 Task: Look for space in Chittaurgarh, India from 2nd June, 2023 to 6th June, 2023 for 1 adult in price range Rs.10000 to Rs.13000. Place can be private room with 1  bedroom having 1 bed and 1 bathroom. Property type can be house, flat, guest house, hotel. Booking option can be shelf check-in. Required host language is English.
Action: Mouse moved to (471, 52)
Screenshot: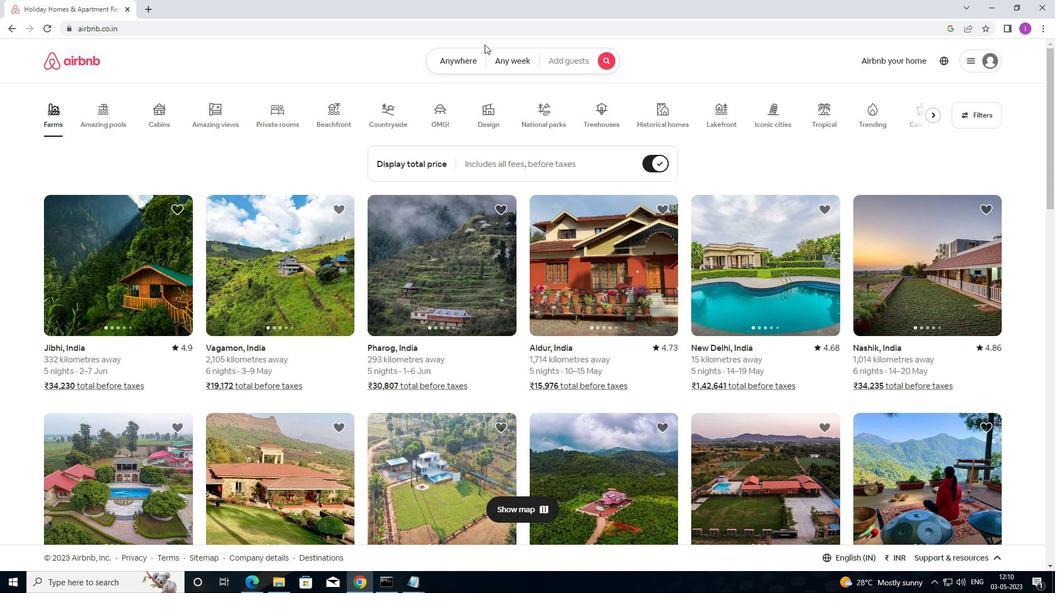 
Action: Mouse pressed left at (471, 52)
Screenshot: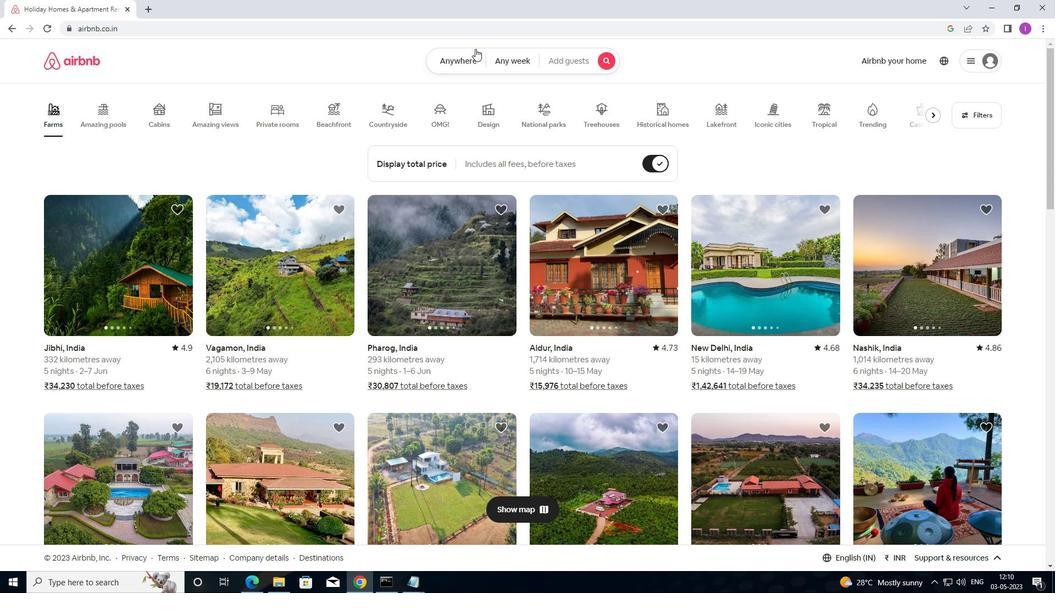 
Action: Mouse moved to (335, 108)
Screenshot: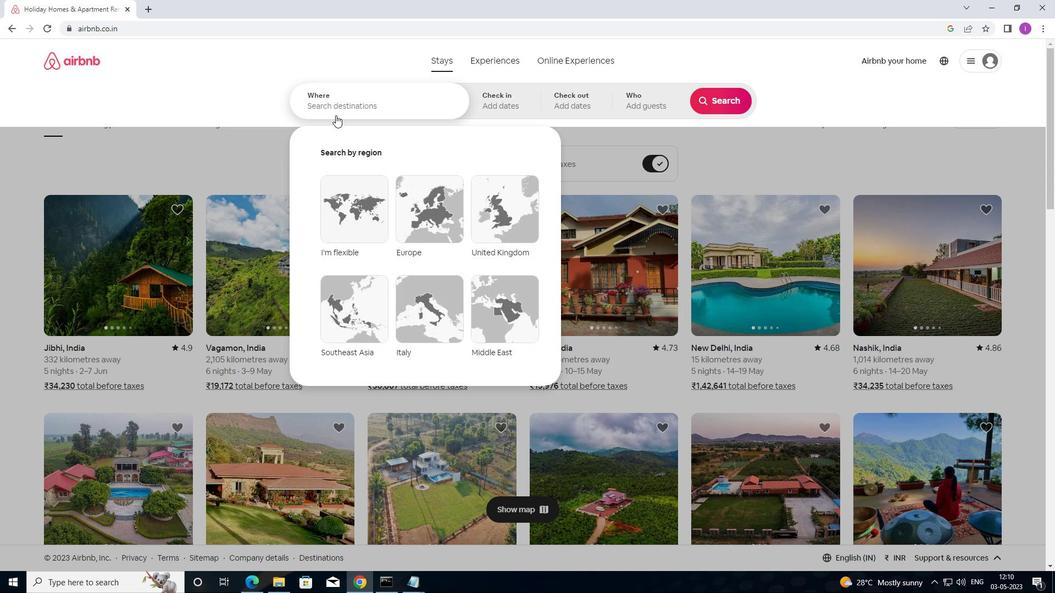 
Action: Mouse pressed left at (335, 108)
Screenshot: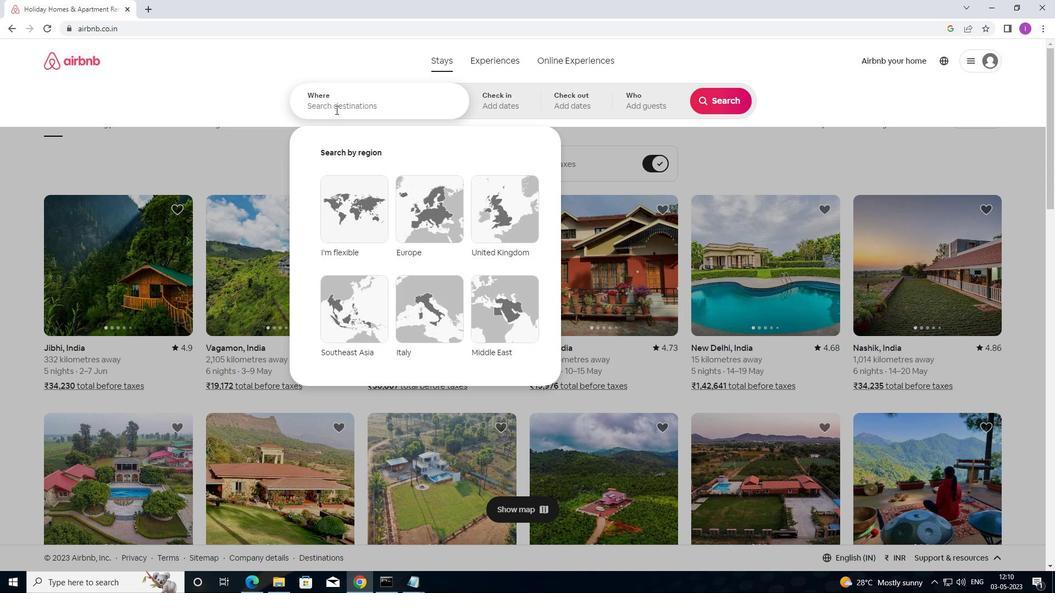 
Action: Mouse moved to (449, 101)
Screenshot: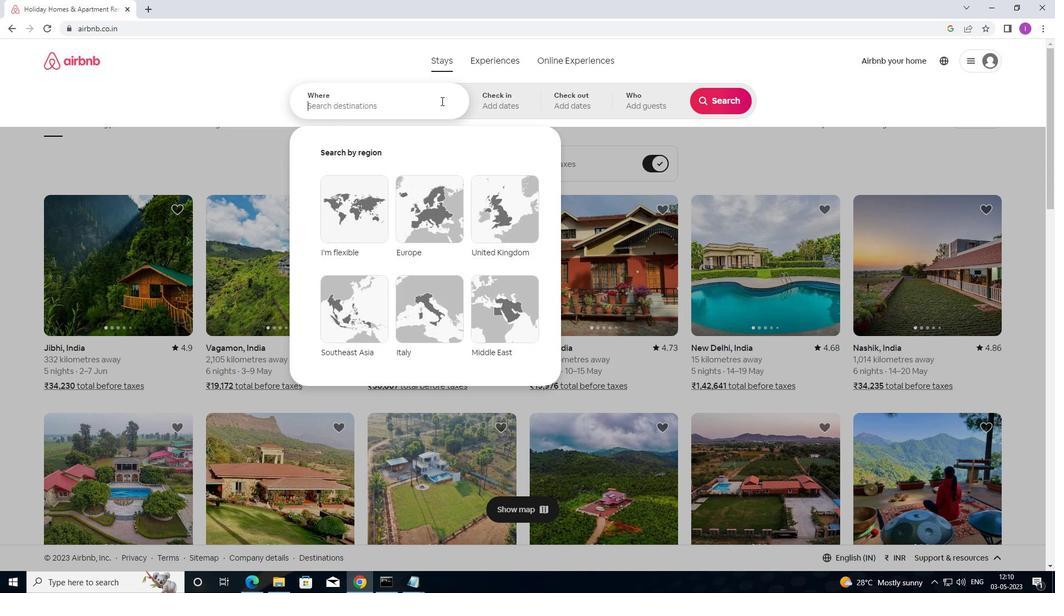 
Action: Key pressed <Key.shift>CHITTAURGARH,
Screenshot: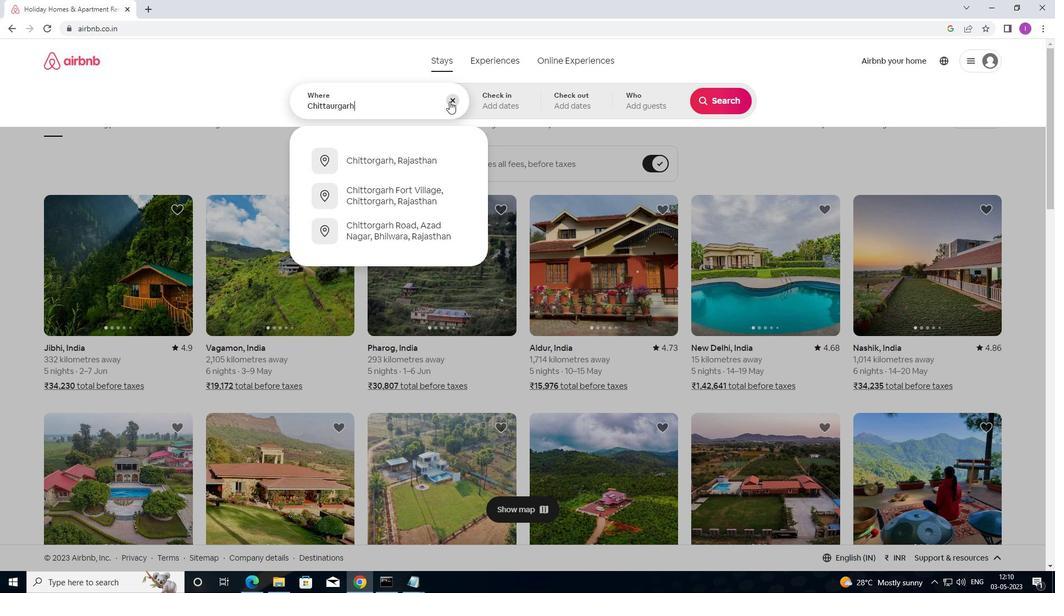 
Action: Mouse moved to (464, 101)
Screenshot: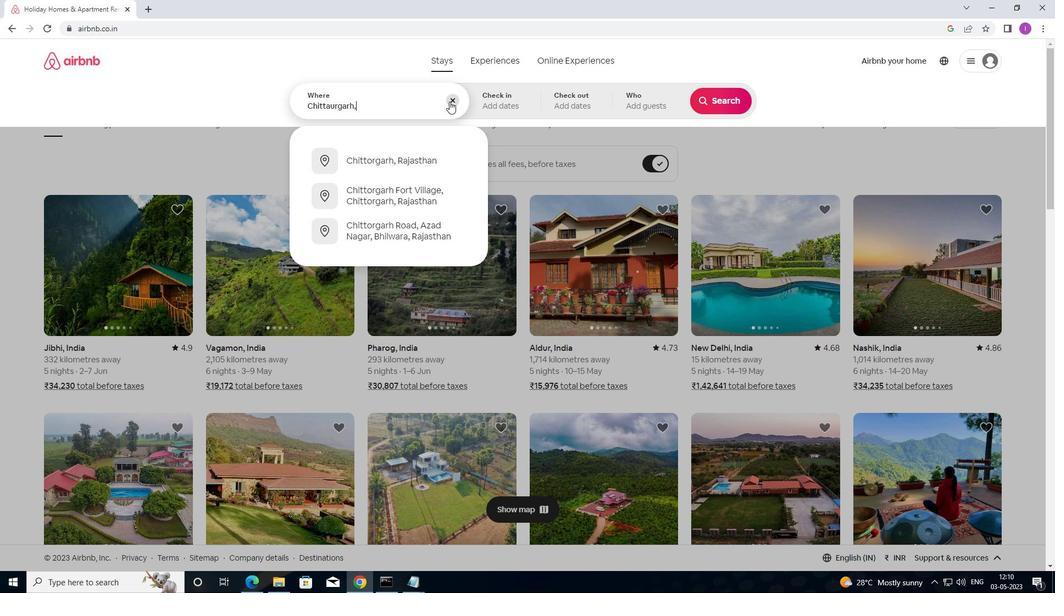 
Action: Key pressed <Key.shift>
Screenshot: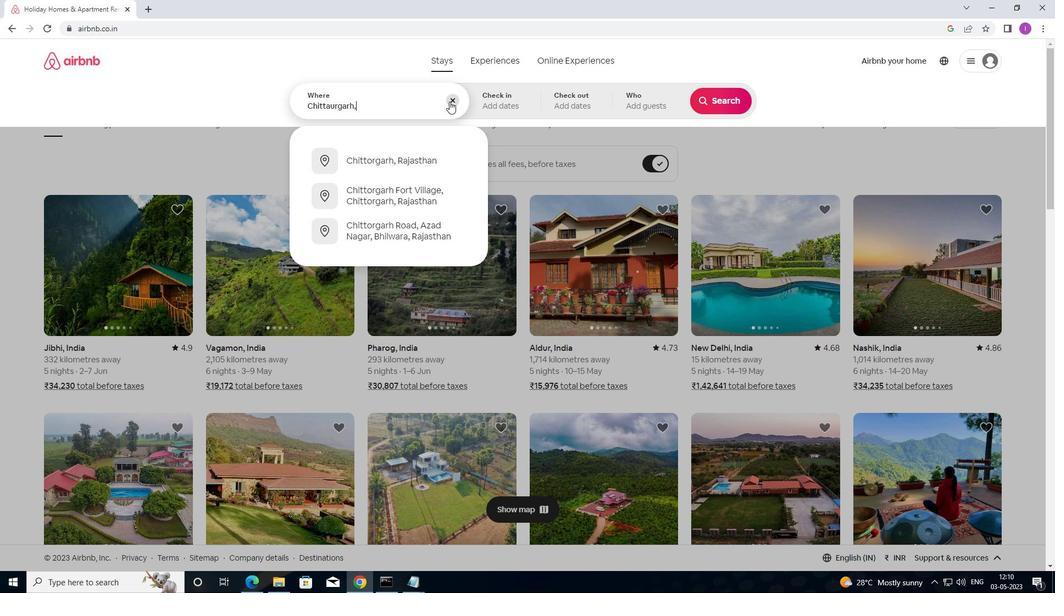 
Action: Mouse moved to (509, 93)
Screenshot: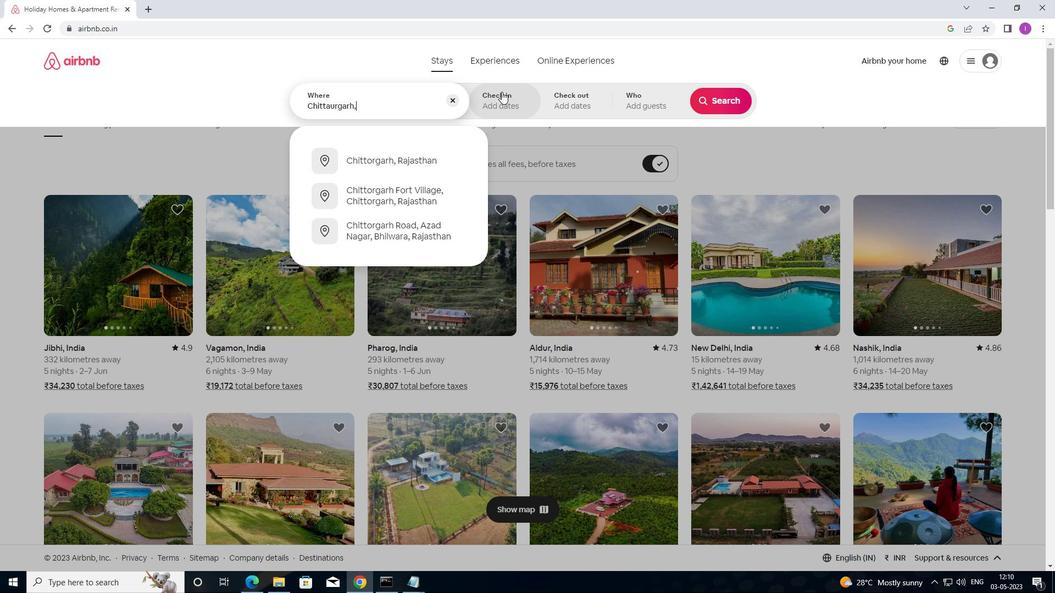 
Action: Key pressed INDIA
Screenshot: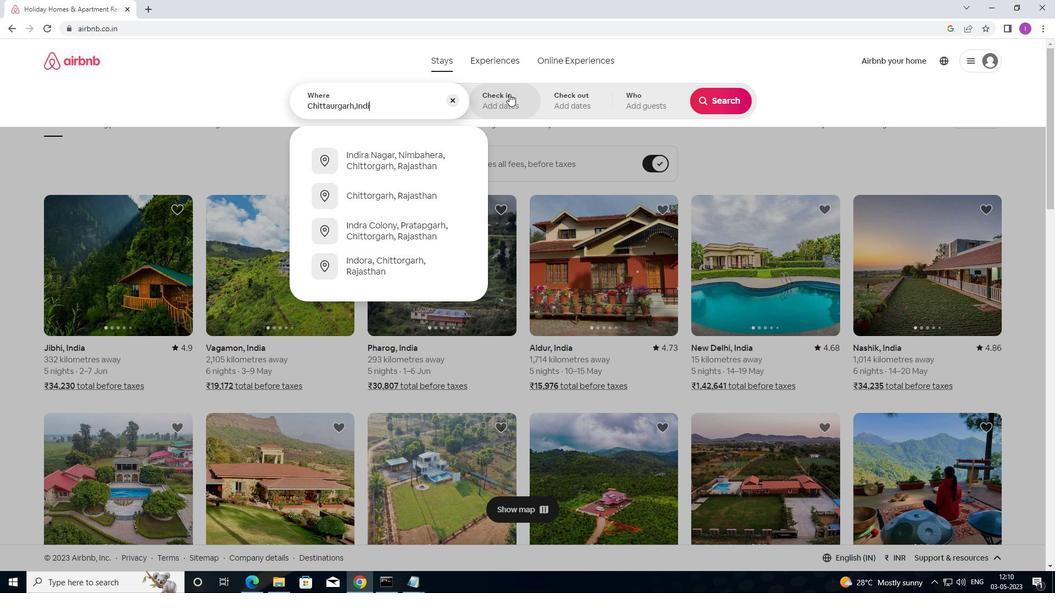 
Action: Mouse moved to (501, 95)
Screenshot: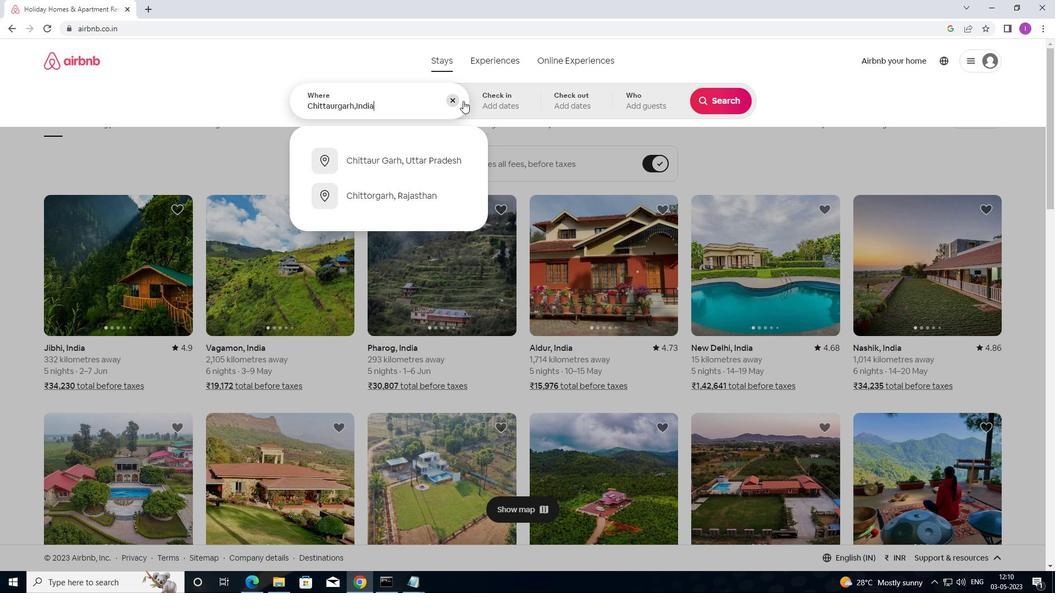 
Action: Mouse pressed left at (501, 95)
Screenshot: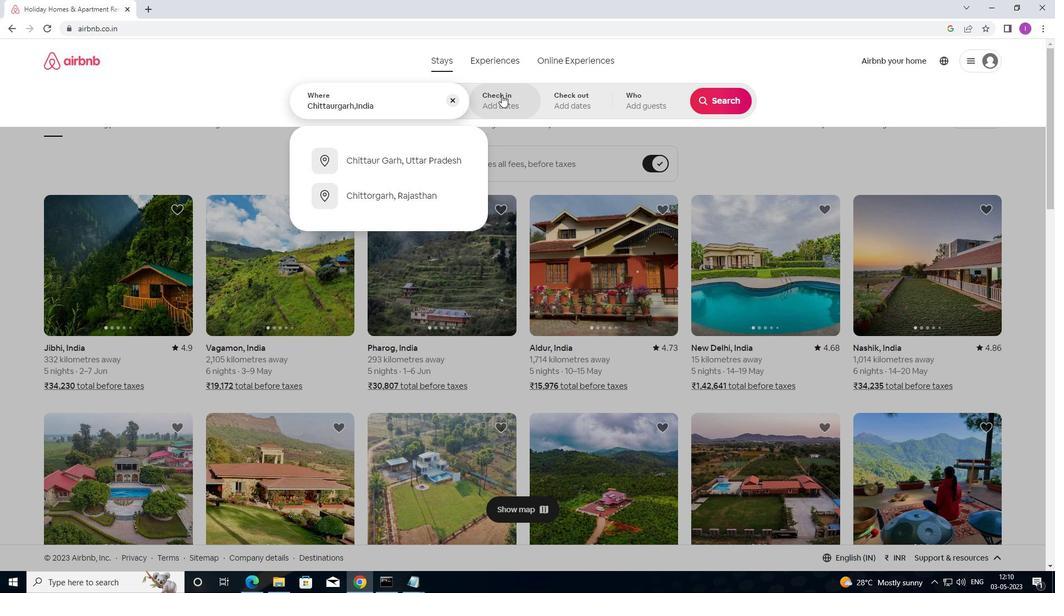 
Action: Mouse moved to (717, 185)
Screenshot: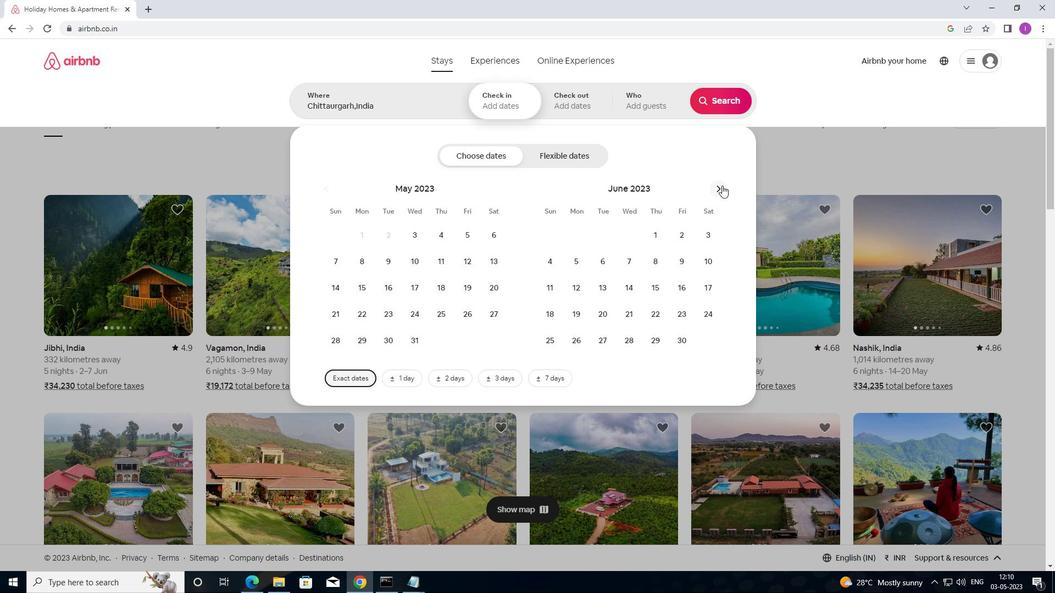 
Action: Mouse pressed left at (717, 185)
Screenshot: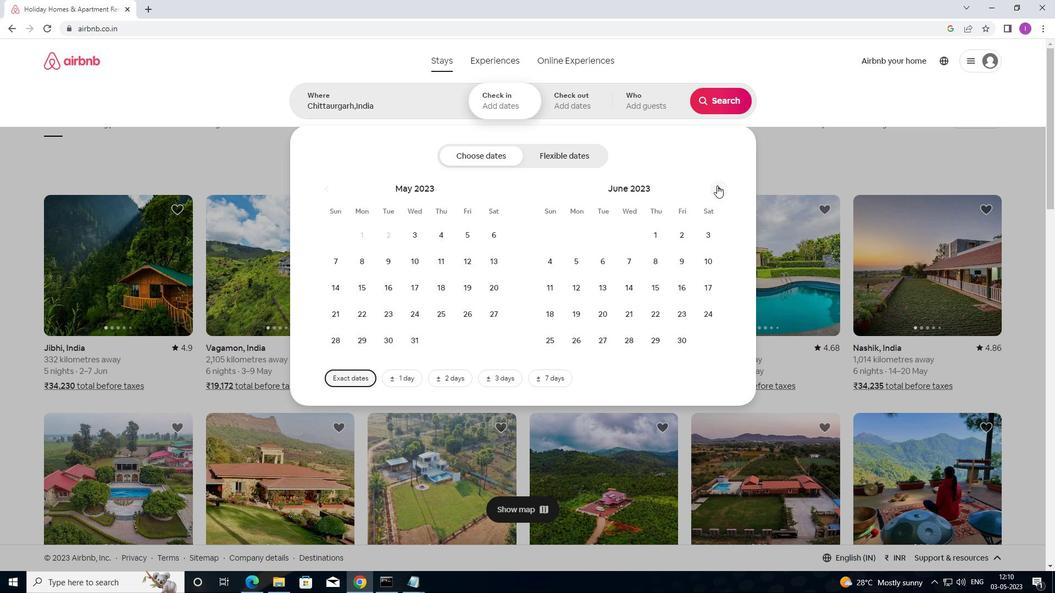 
Action: Mouse moved to (474, 231)
Screenshot: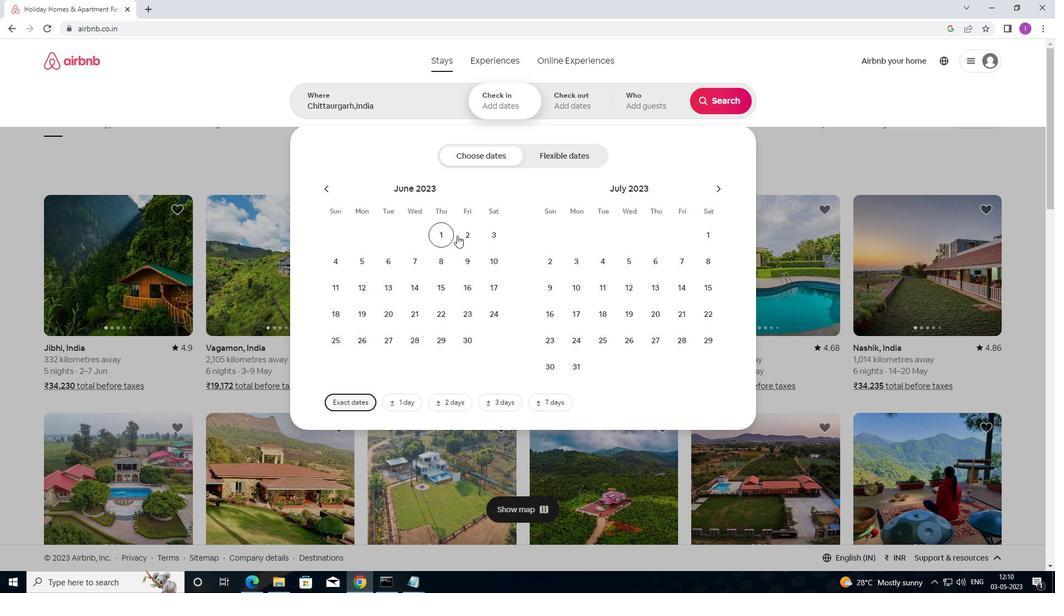 
Action: Mouse pressed left at (474, 231)
Screenshot: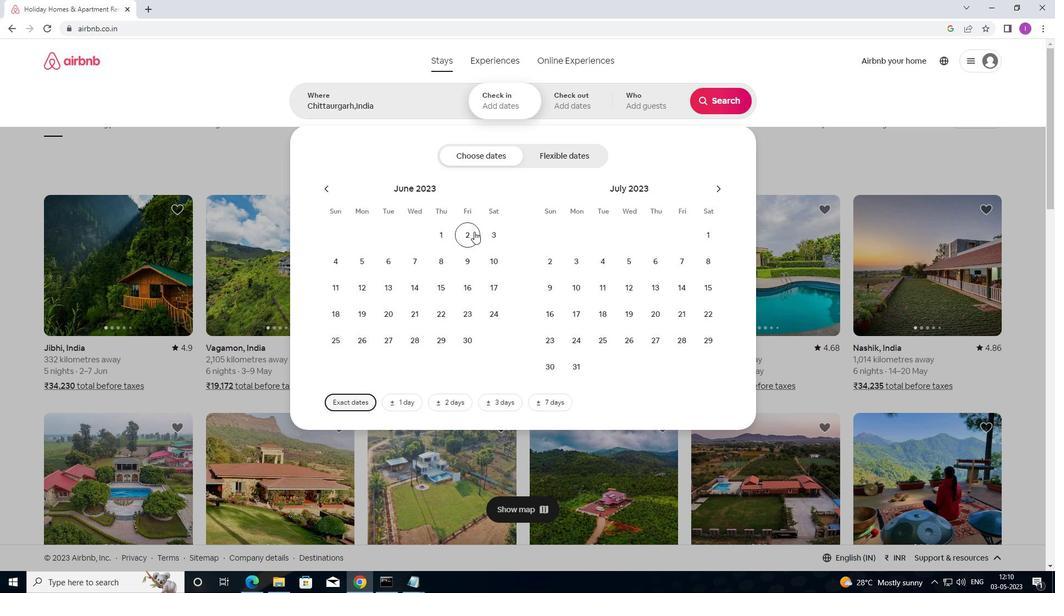 
Action: Mouse moved to (397, 257)
Screenshot: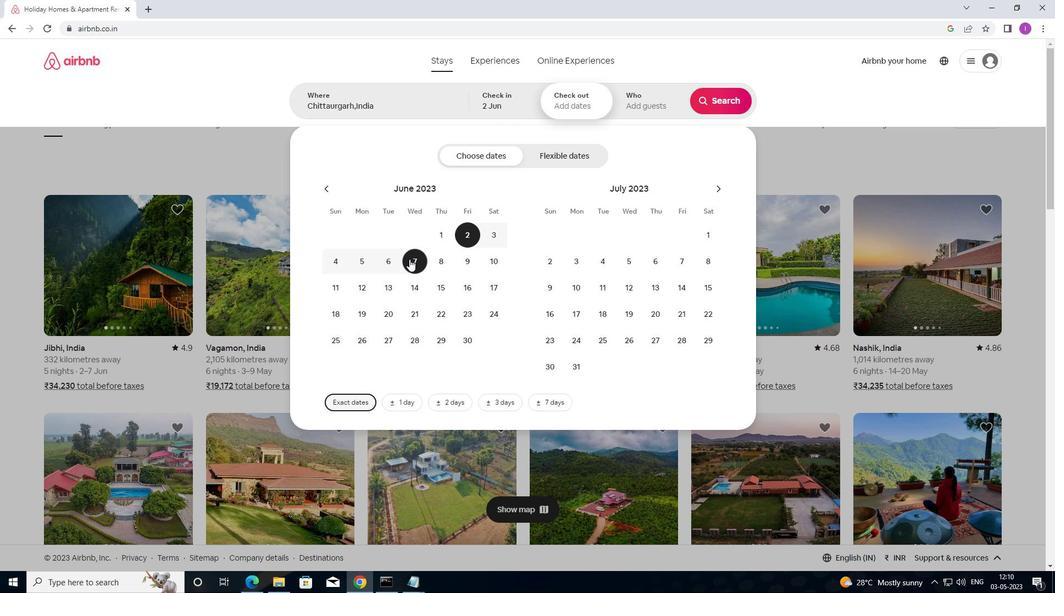 
Action: Mouse pressed left at (397, 257)
Screenshot: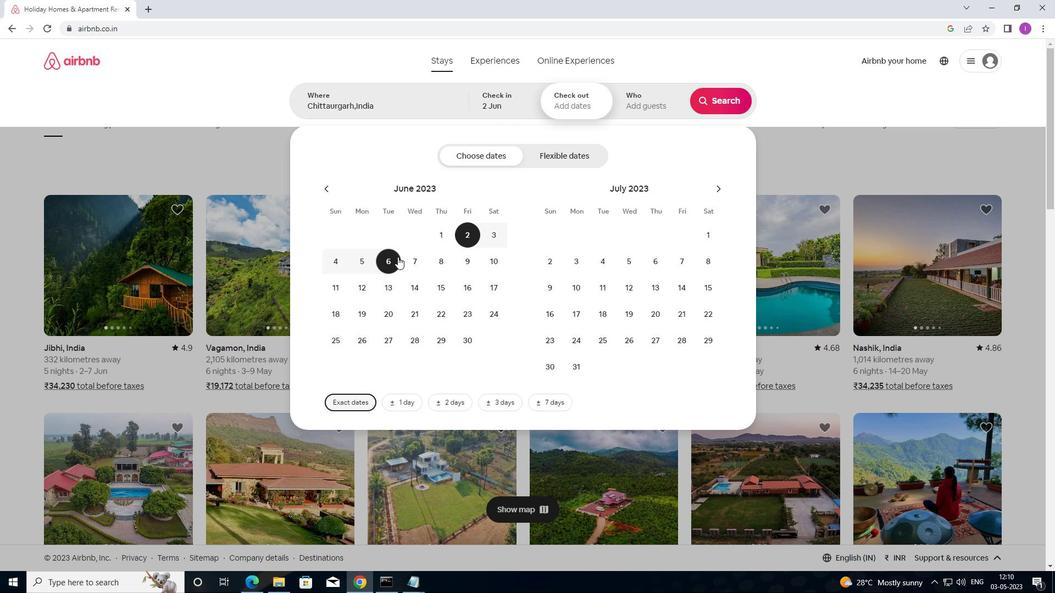 
Action: Mouse moved to (649, 101)
Screenshot: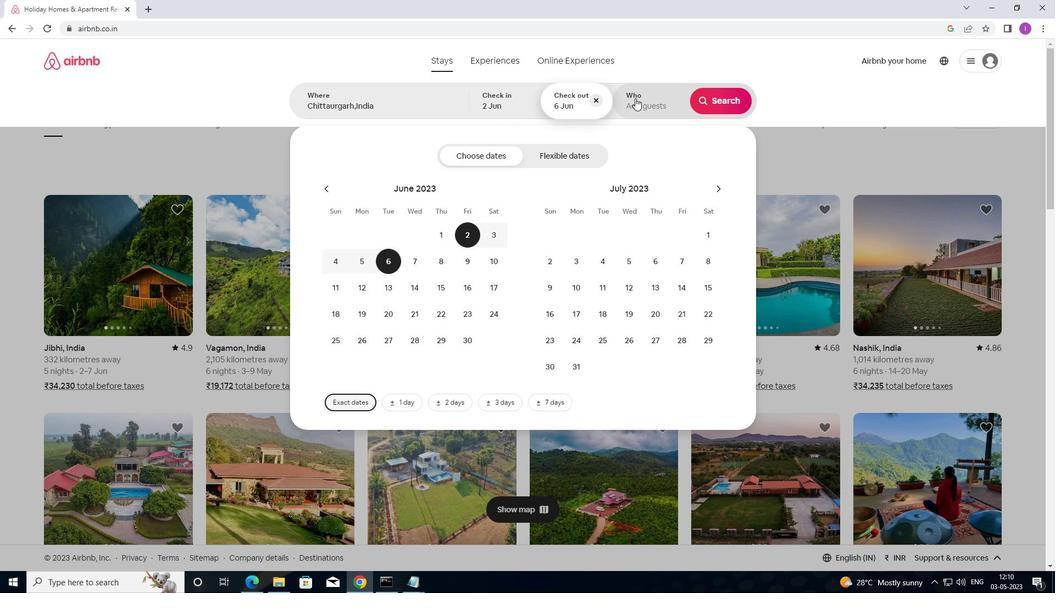 
Action: Mouse pressed left at (649, 101)
Screenshot: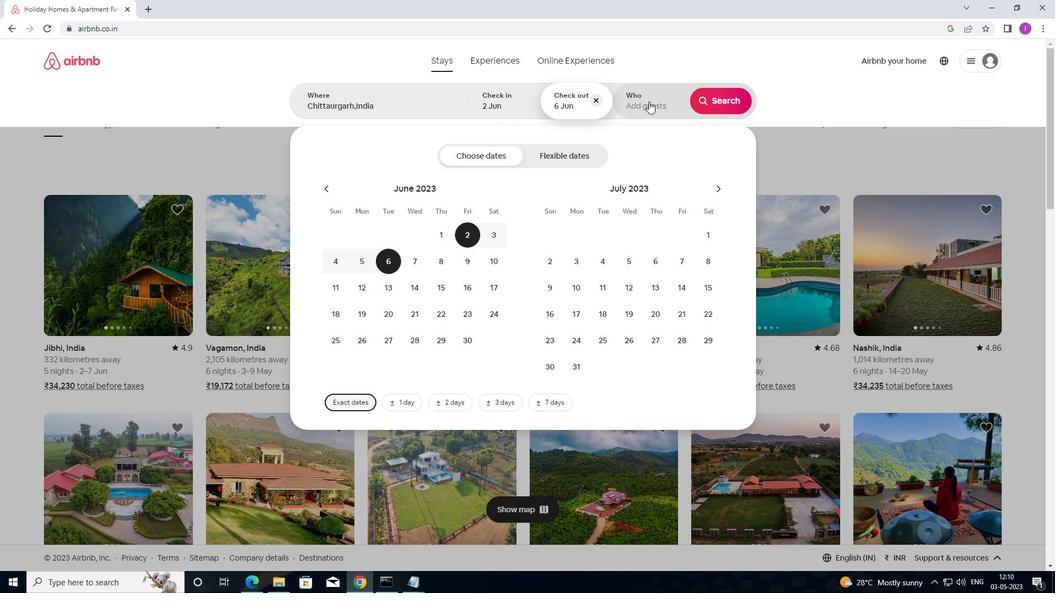 
Action: Mouse moved to (725, 159)
Screenshot: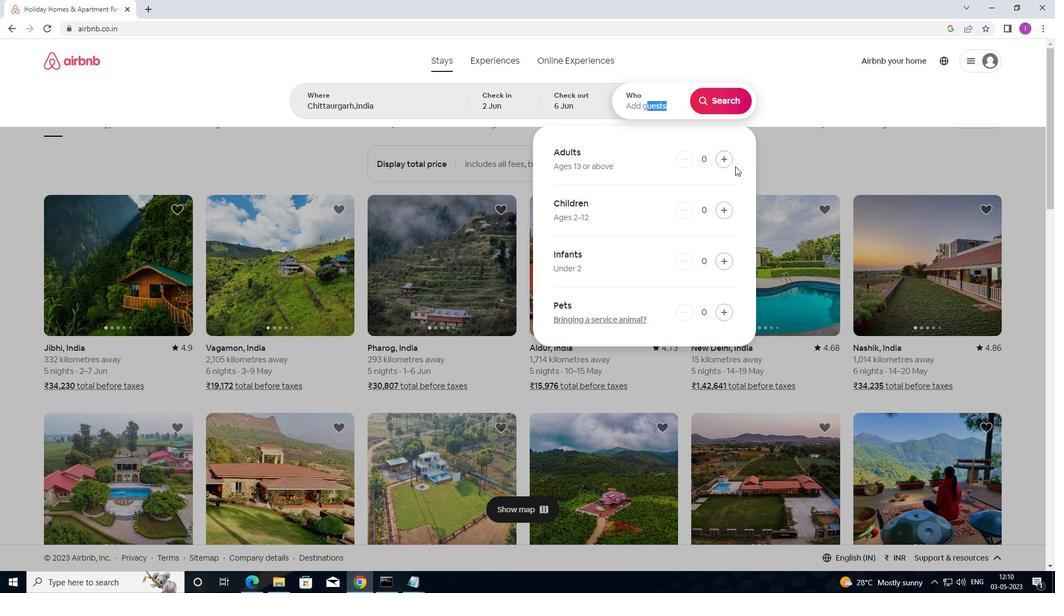 
Action: Mouse pressed left at (725, 159)
Screenshot: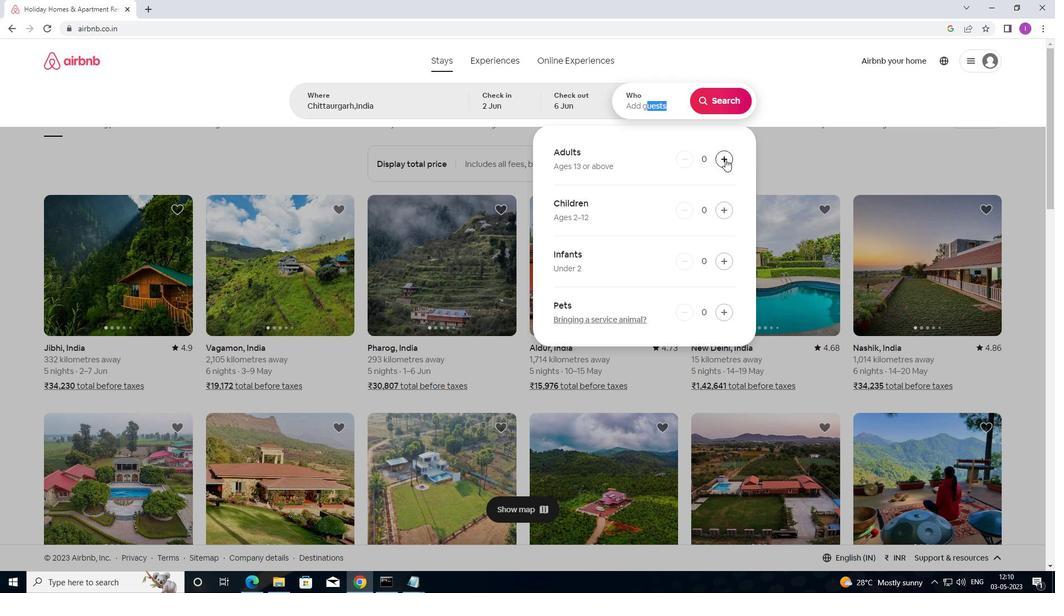 
Action: Mouse moved to (717, 93)
Screenshot: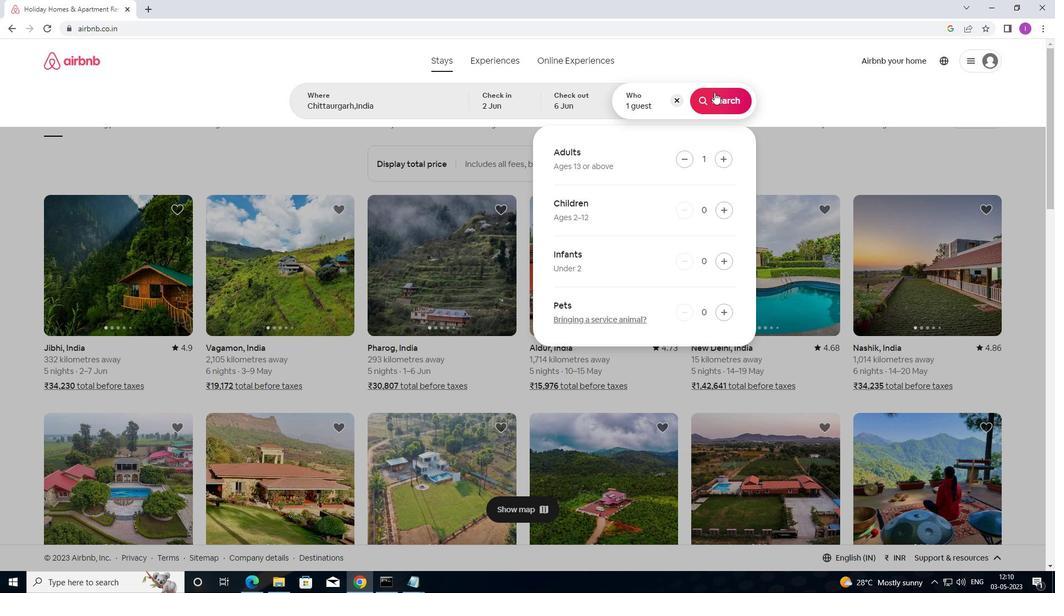 
Action: Mouse pressed left at (717, 93)
Screenshot: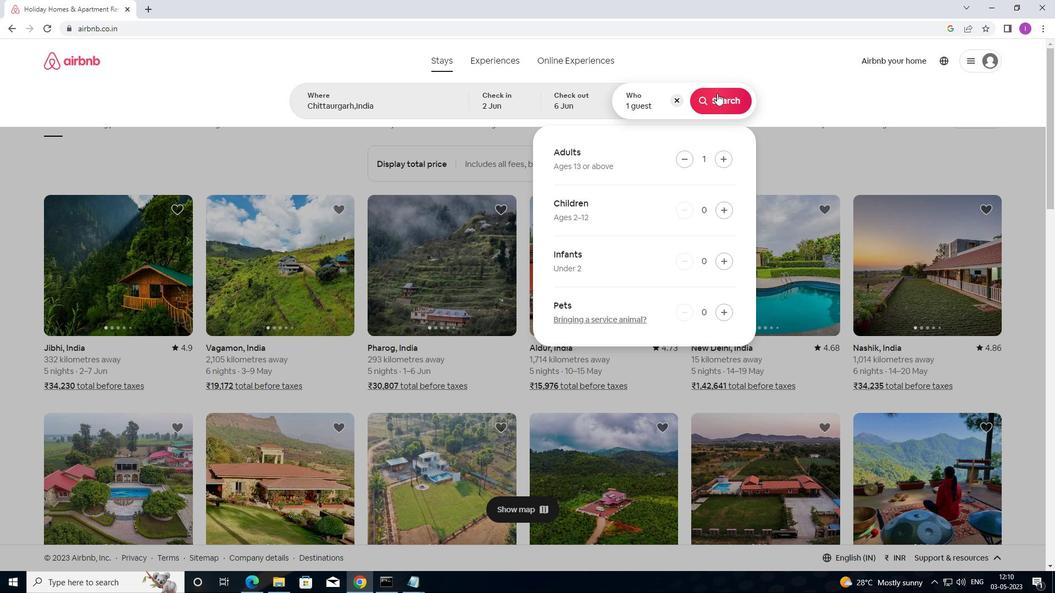
Action: Mouse moved to (1004, 98)
Screenshot: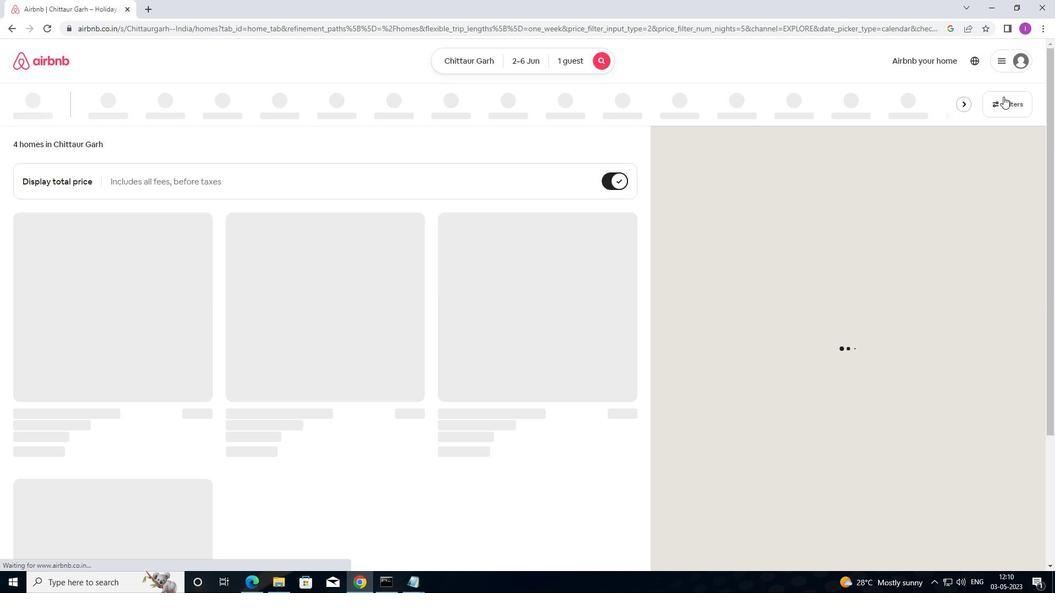 
Action: Mouse pressed left at (1004, 98)
Screenshot: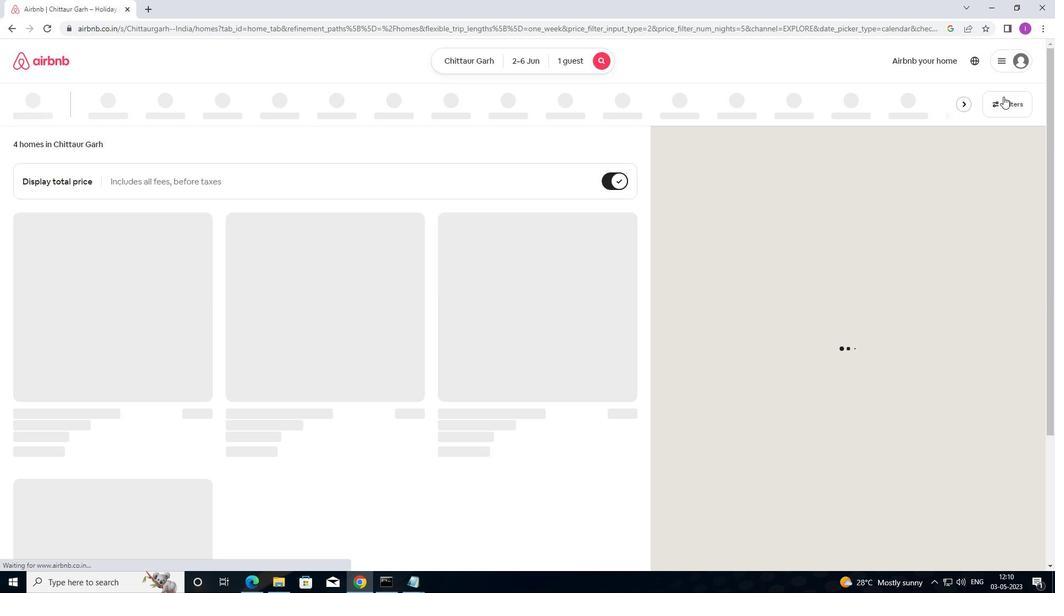 
Action: Mouse moved to (396, 247)
Screenshot: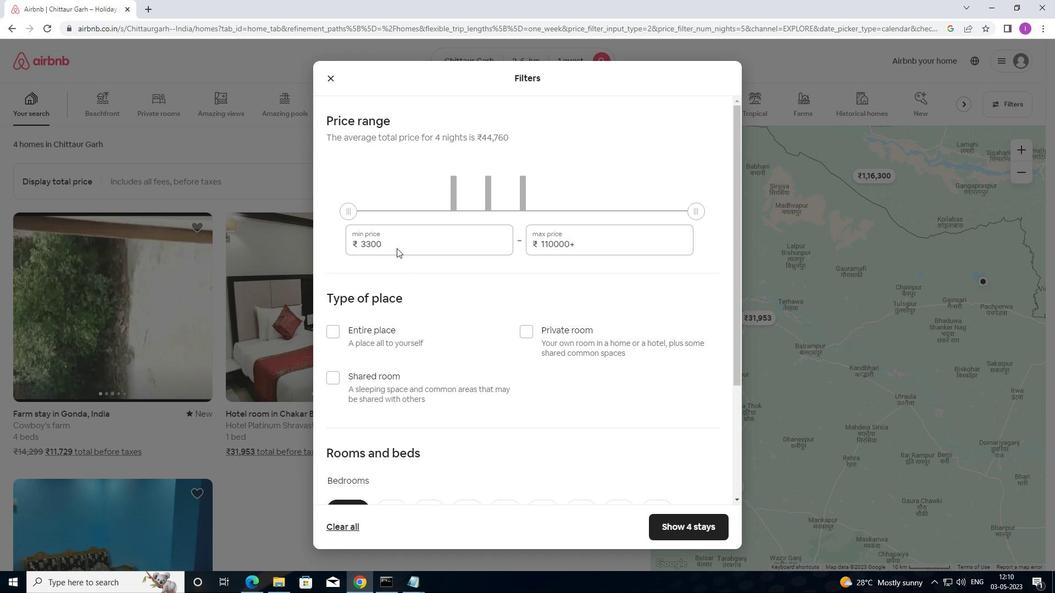 
Action: Mouse pressed left at (396, 247)
Screenshot: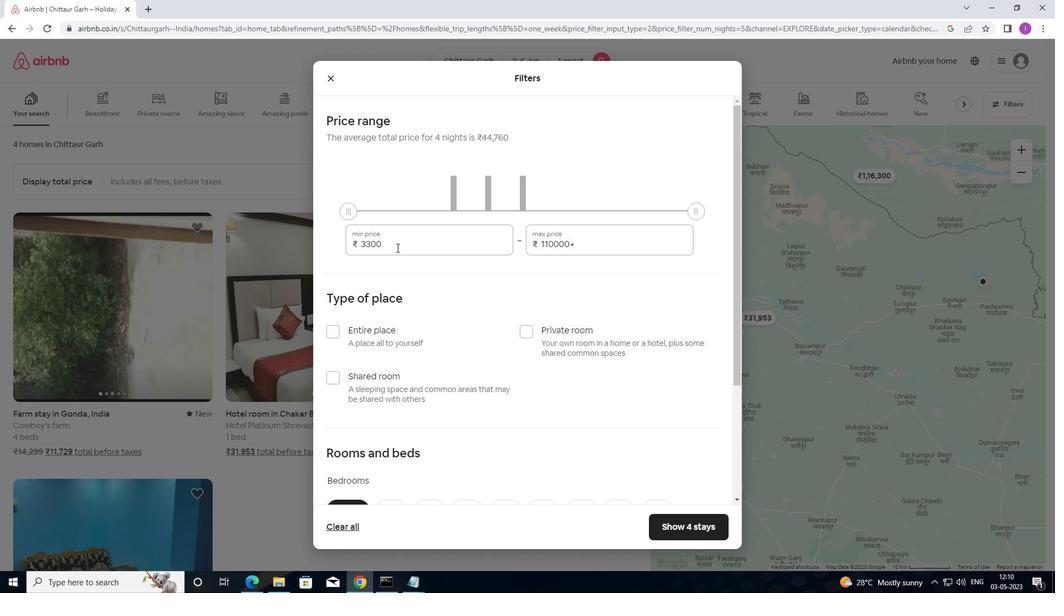 
Action: Mouse moved to (350, 237)
Screenshot: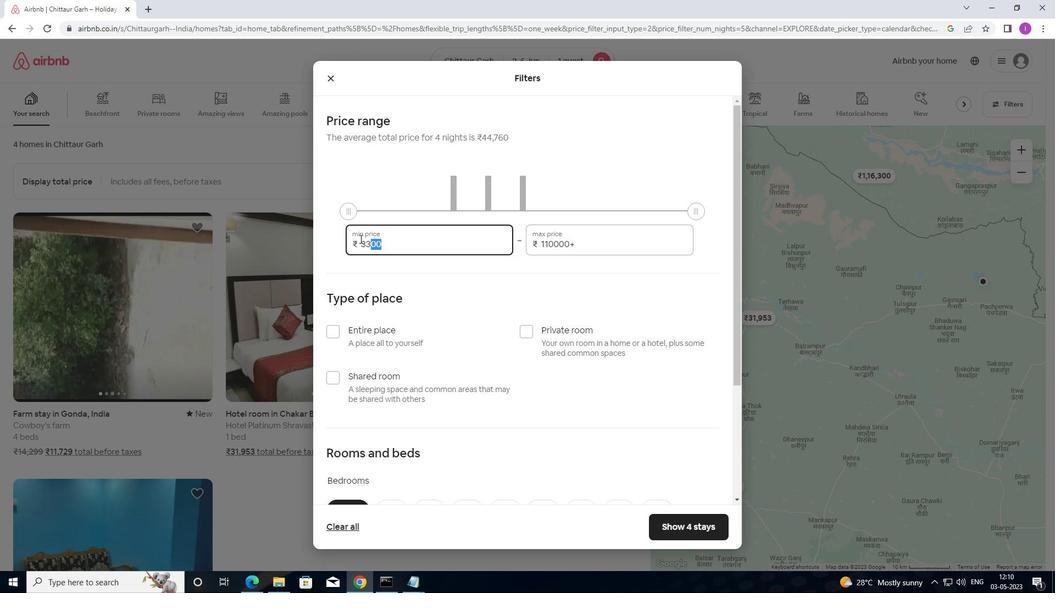 
Action: Key pressed 10000
Screenshot: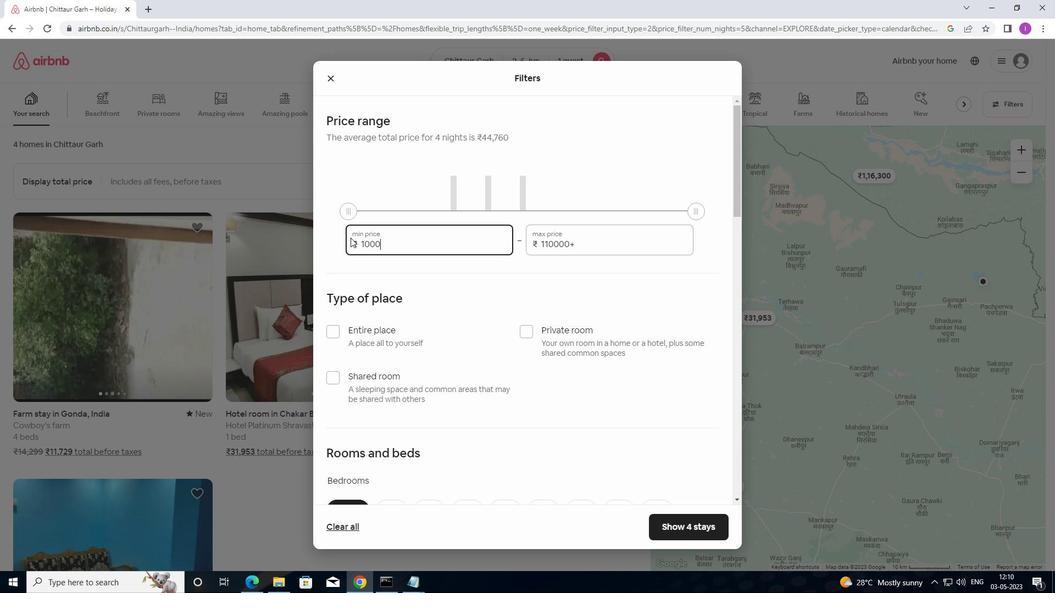 
Action: Mouse moved to (582, 244)
Screenshot: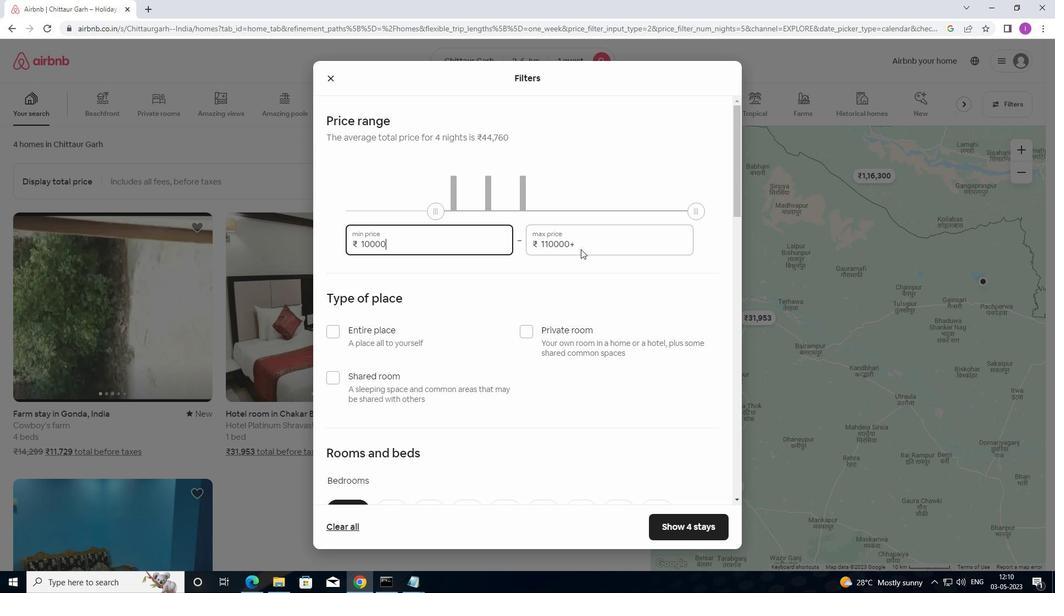 
Action: Mouse pressed left at (582, 244)
Screenshot: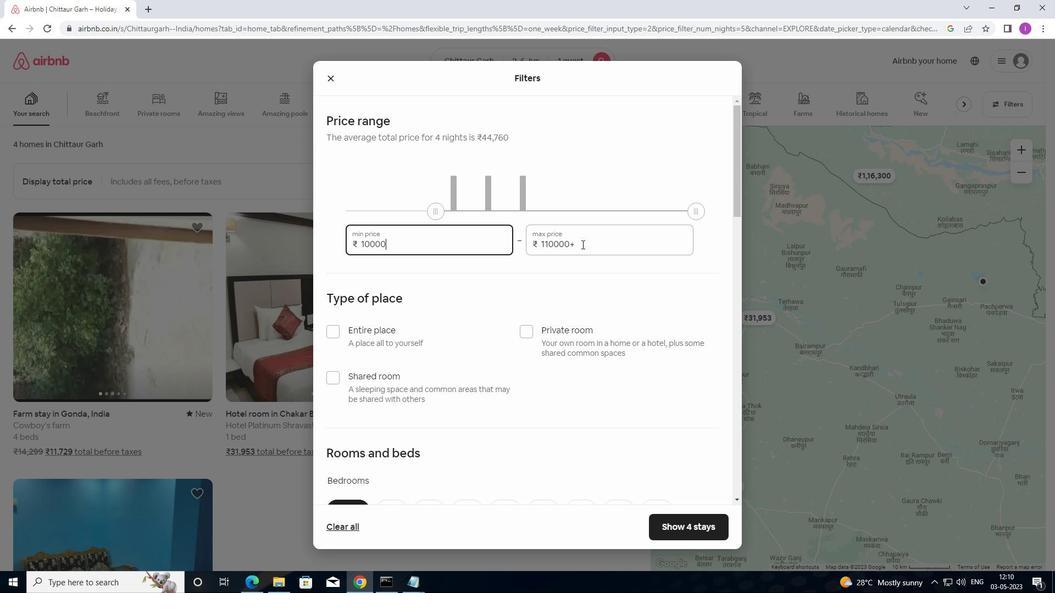 
Action: Mouse moved to (540, 246)
Screenshot: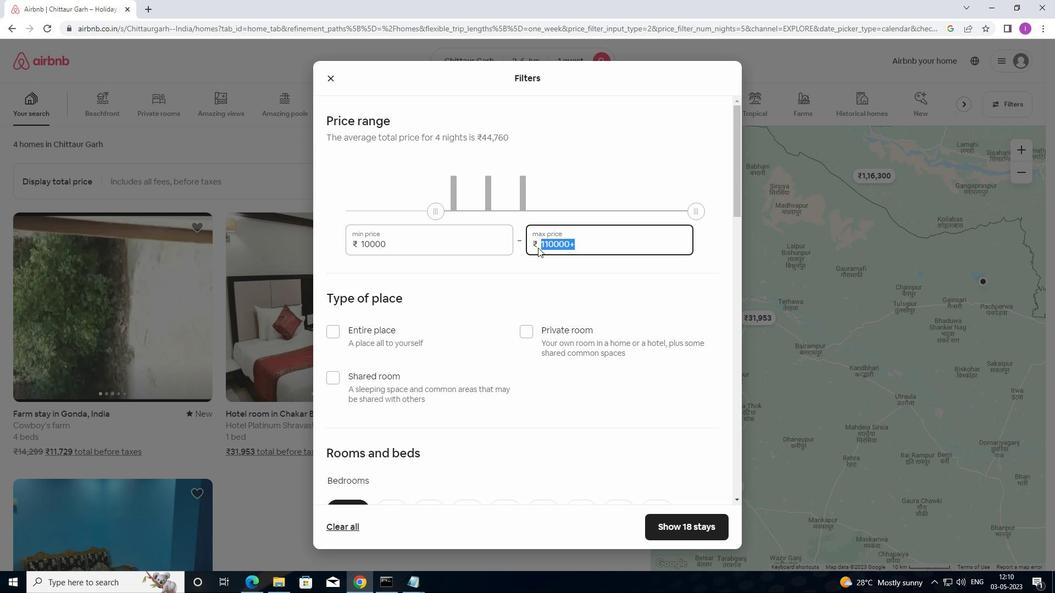 
Action: Key pressed 1
Screenshot: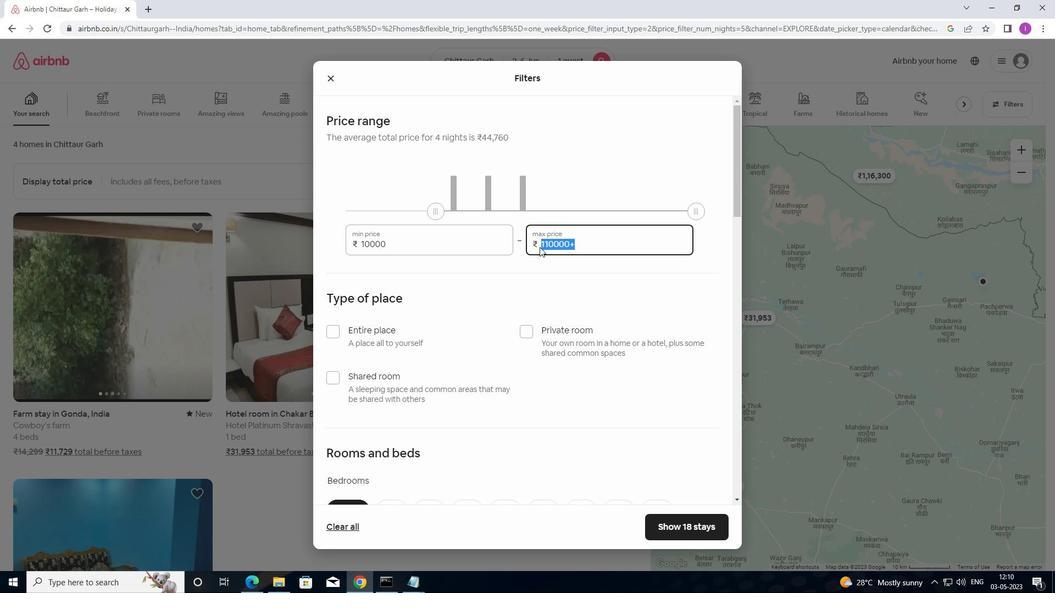 
Action: Mouse moved to (540, 246)
Screenshot: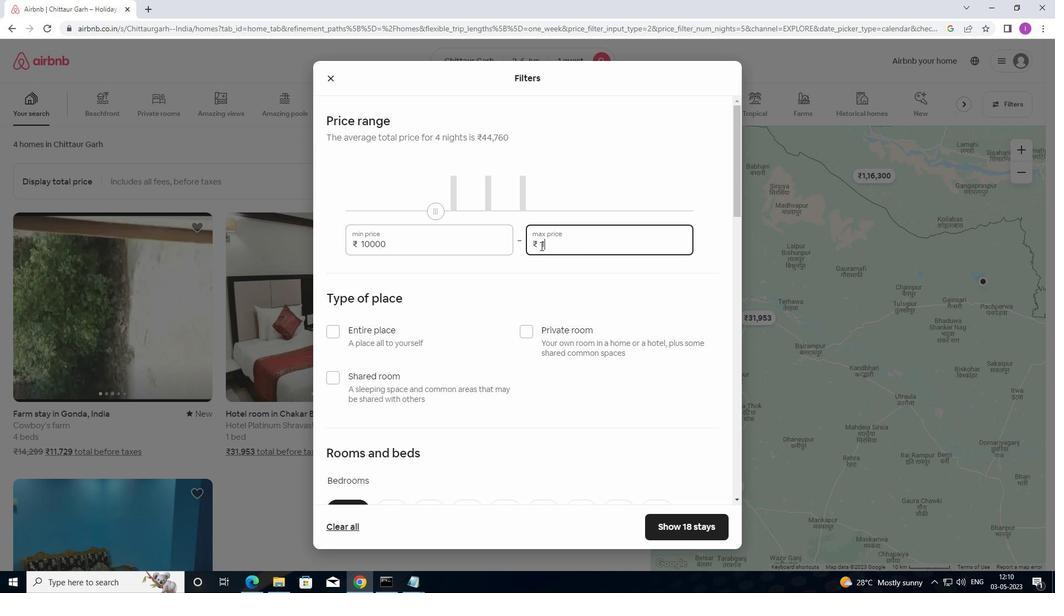 
Action: Key pressed 3
Screenshot: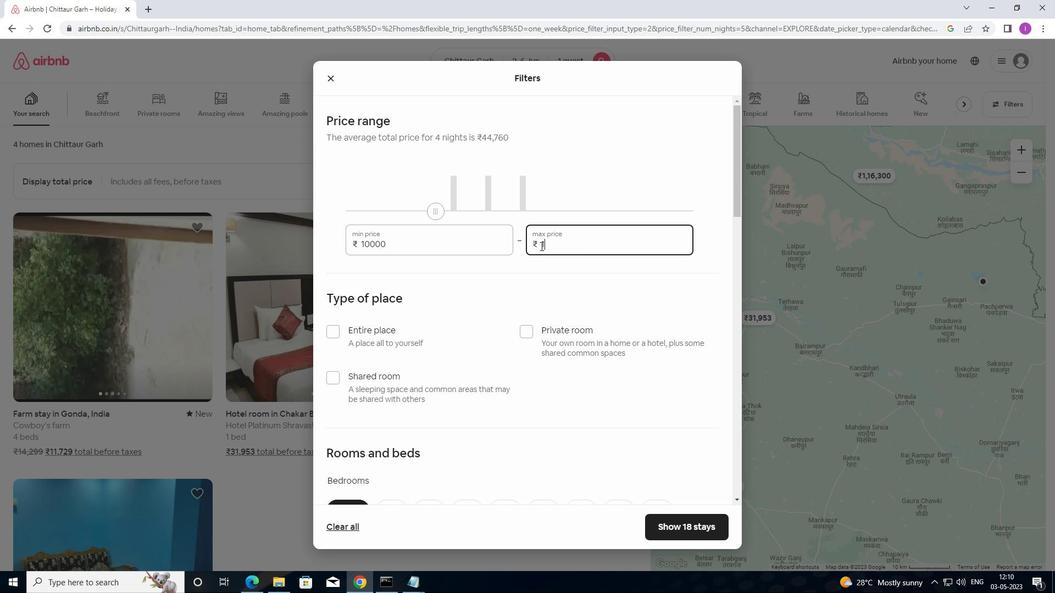 
Action: Mouse moved to (540, 246)
Screenshot: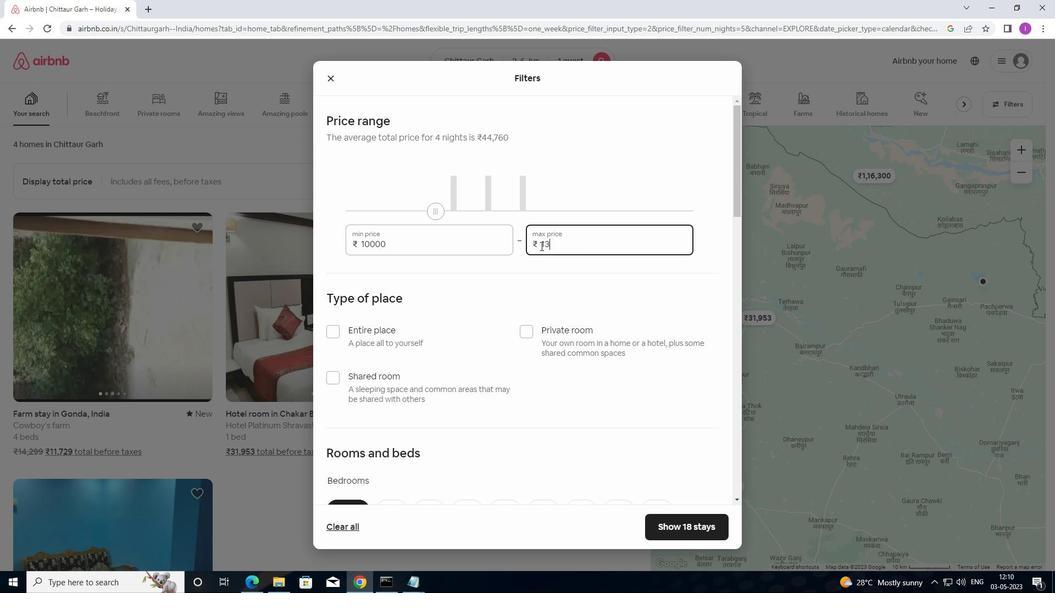 
Action: Key pressed 0
Screenshot: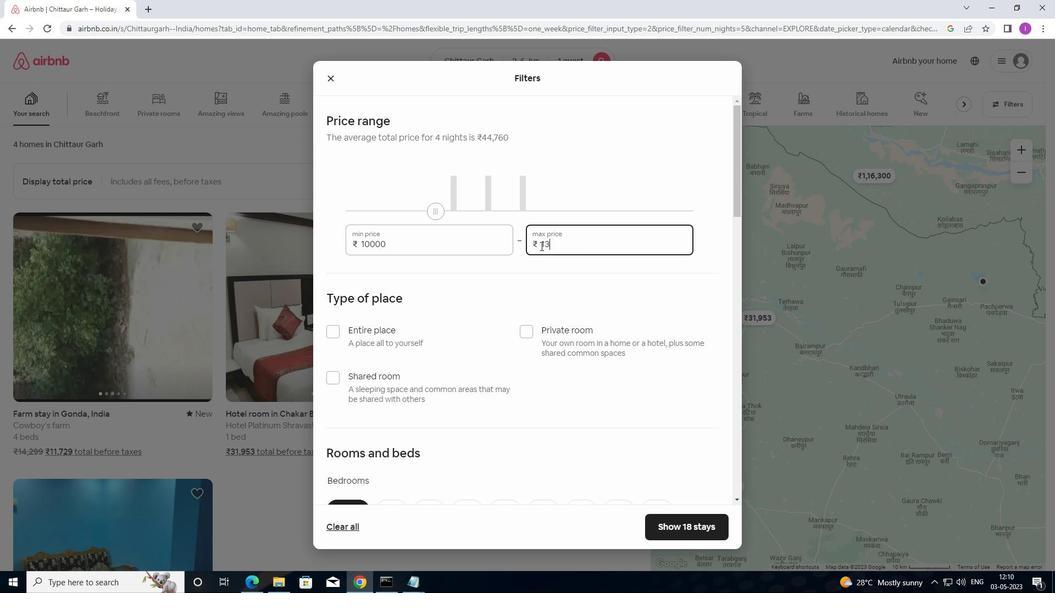
Action: Mouse moved to (541, 247)
Screenshot: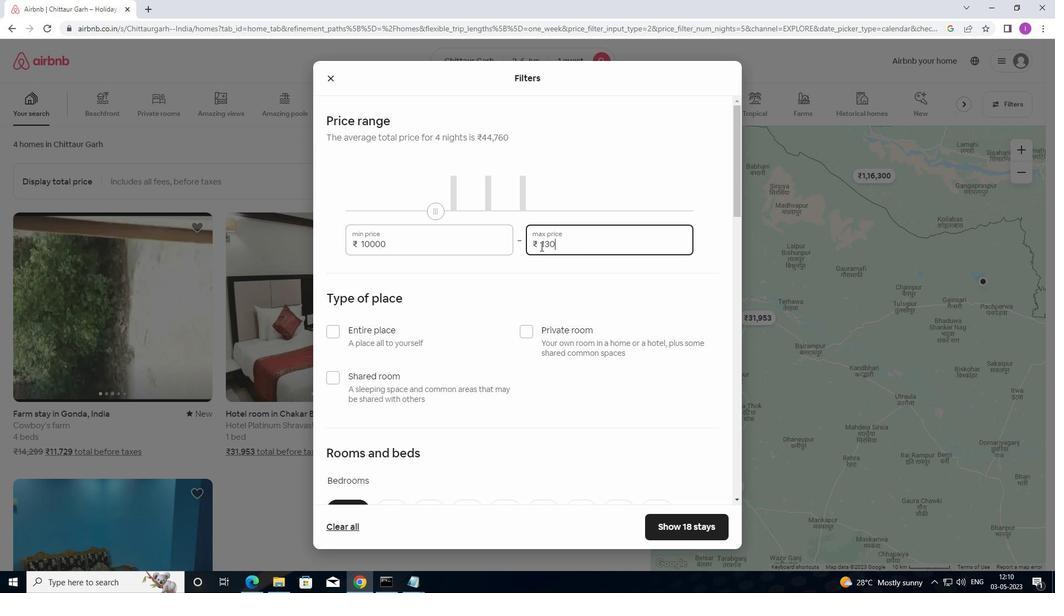 
Action: Key pressed 0
Screenshot: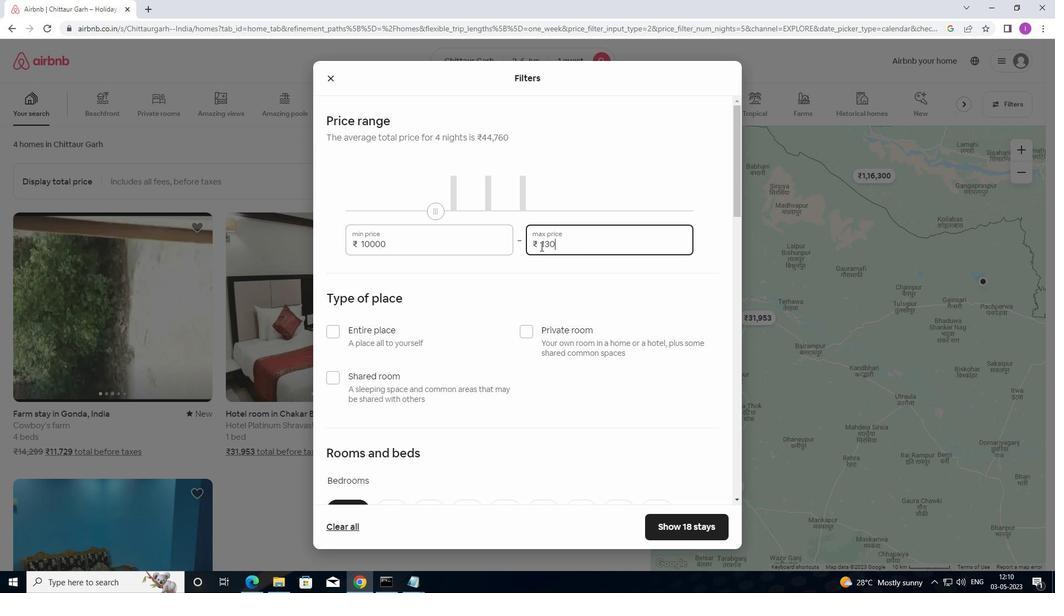 
Action: Mouse moved to (542, 246)
Screenshot: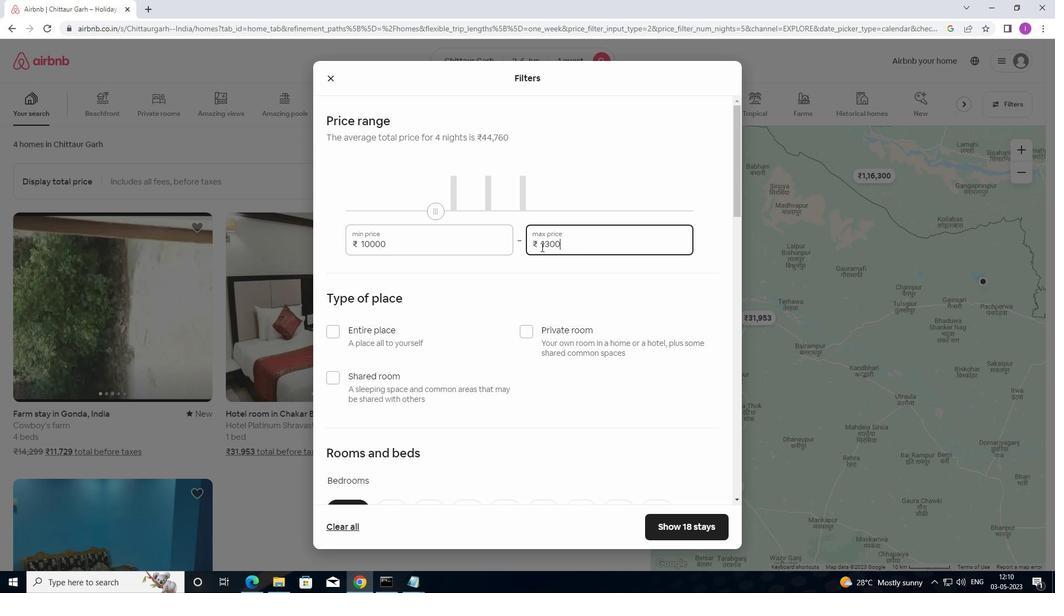 
Action: Key pressed 0
Screenshot: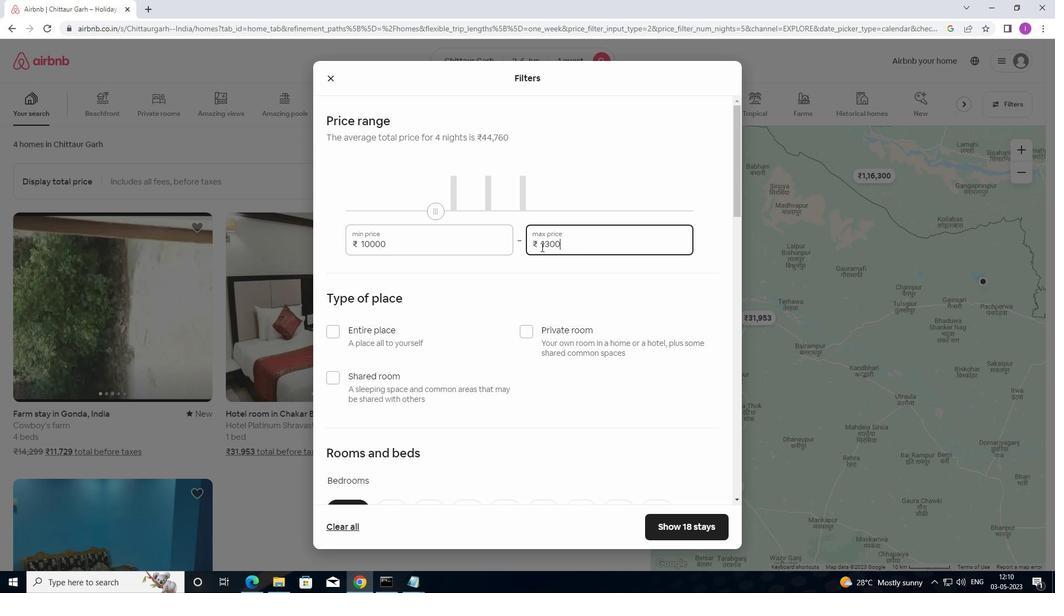 
Action: Mouse moved to (563, 313)
Screenshot: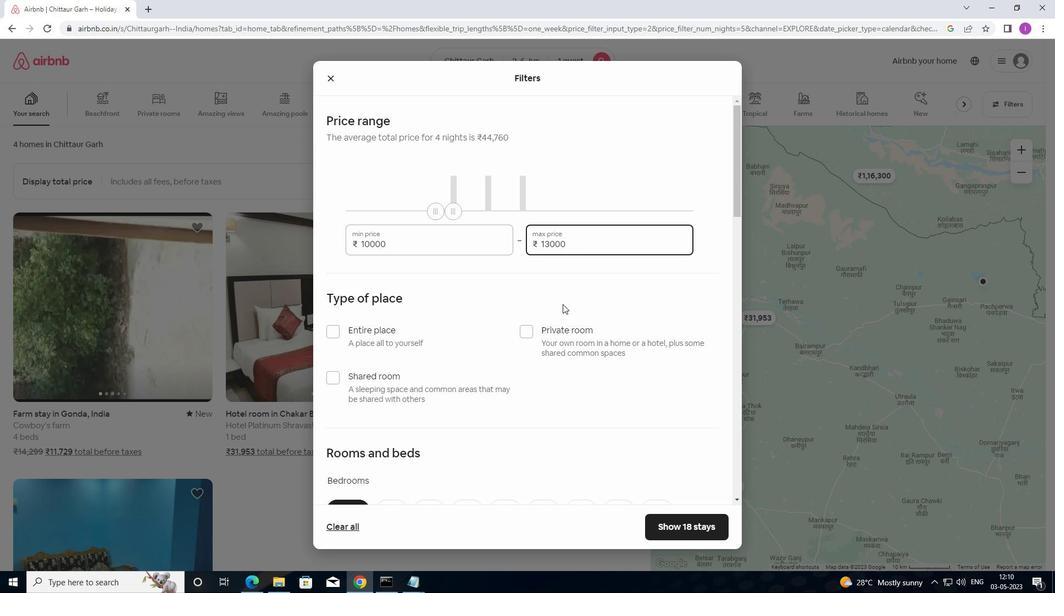 
Action: Mouse scrolled (563, 312) with delta (0, 0)
Screenshot: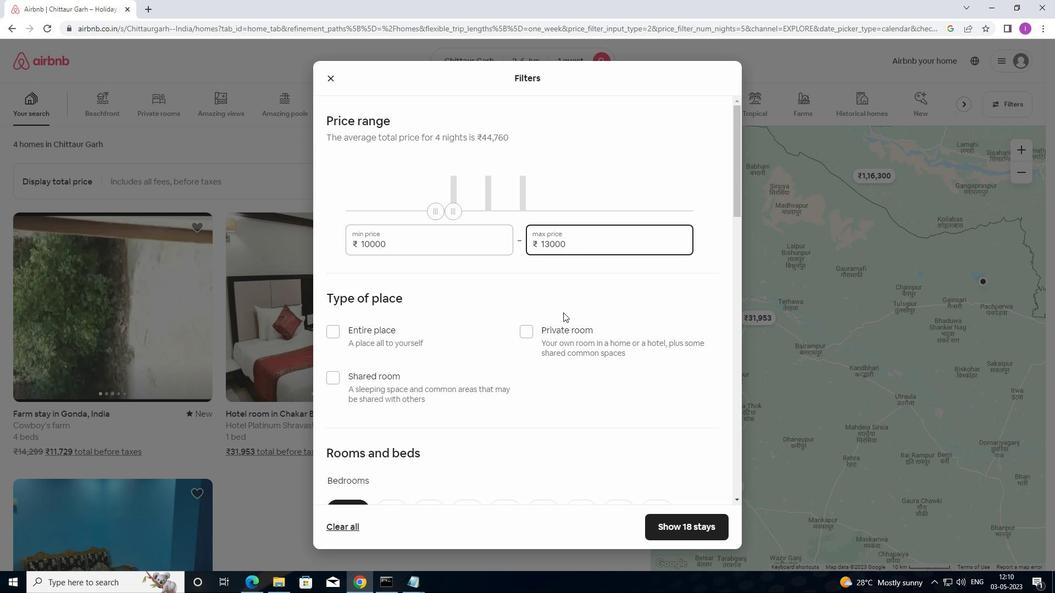 
Action: Mouse scrolled (563, 312) with delta (0, 0)
Screenshot: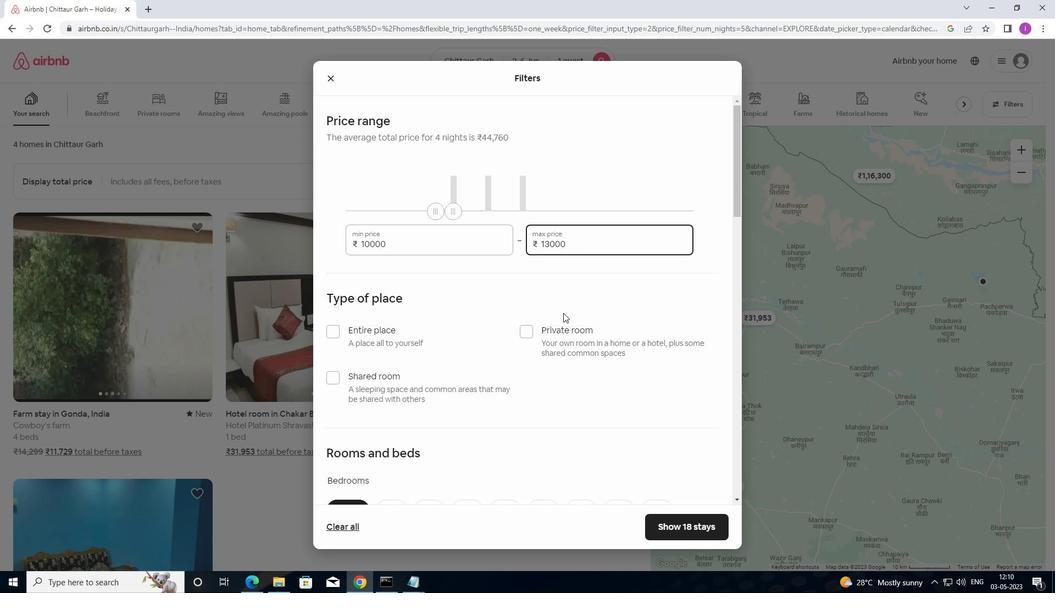 
Action: Mouse scrolled (563, 312) with delta (0, 0)
Screenshot: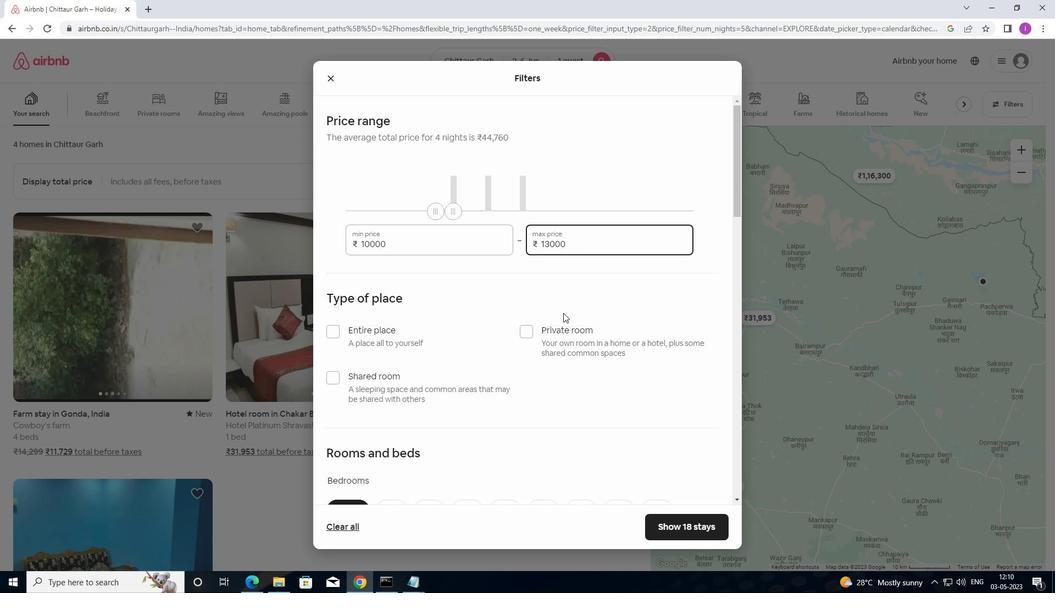 
Action: Mouse scrolled (563, 312) with delta (0, 0)
Screenshot: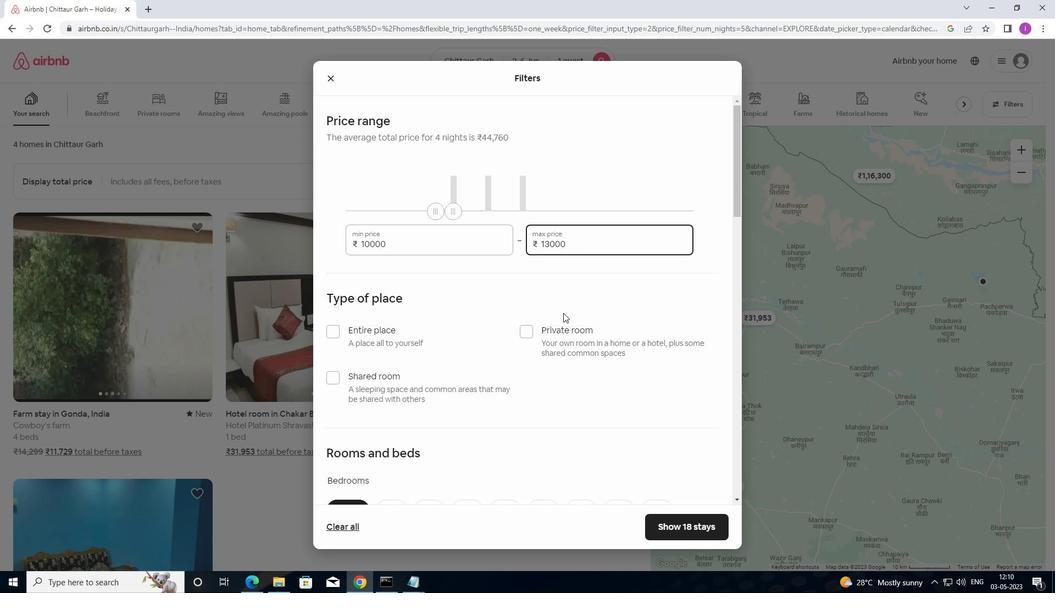 
Action: Mouse moved to (532, 115)
Screenshot: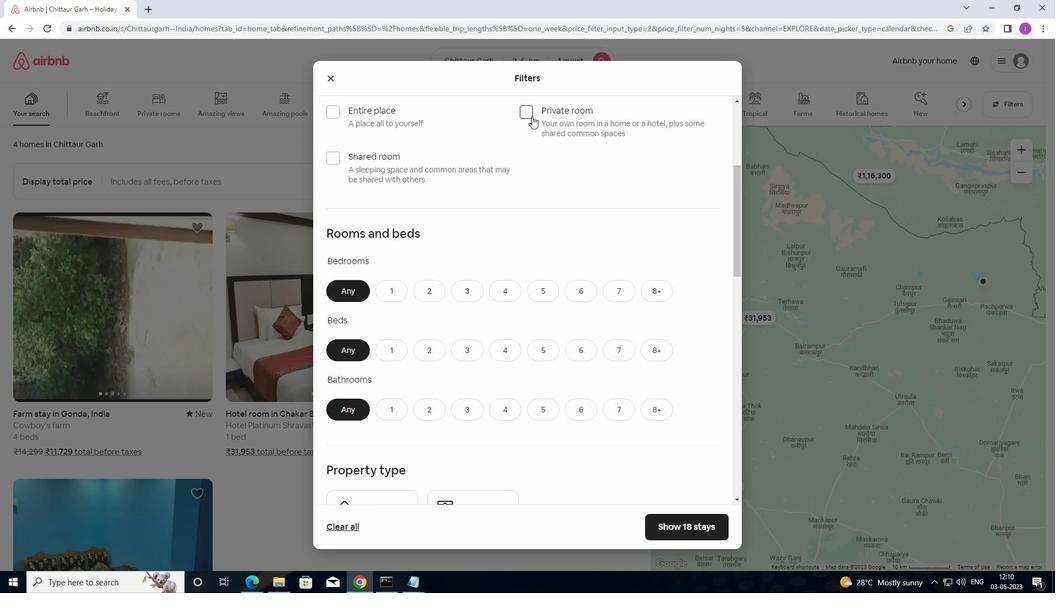 
Action: Mouse pressed left at (532, 115)
Screenshot: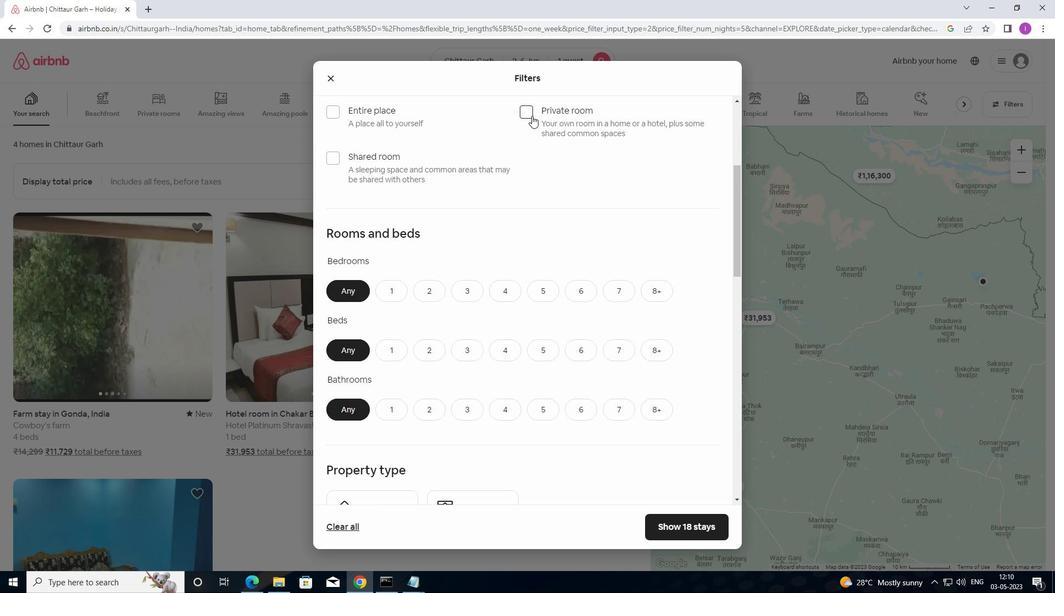 
Action: Mouse moved to (563, 172)
Screenshot: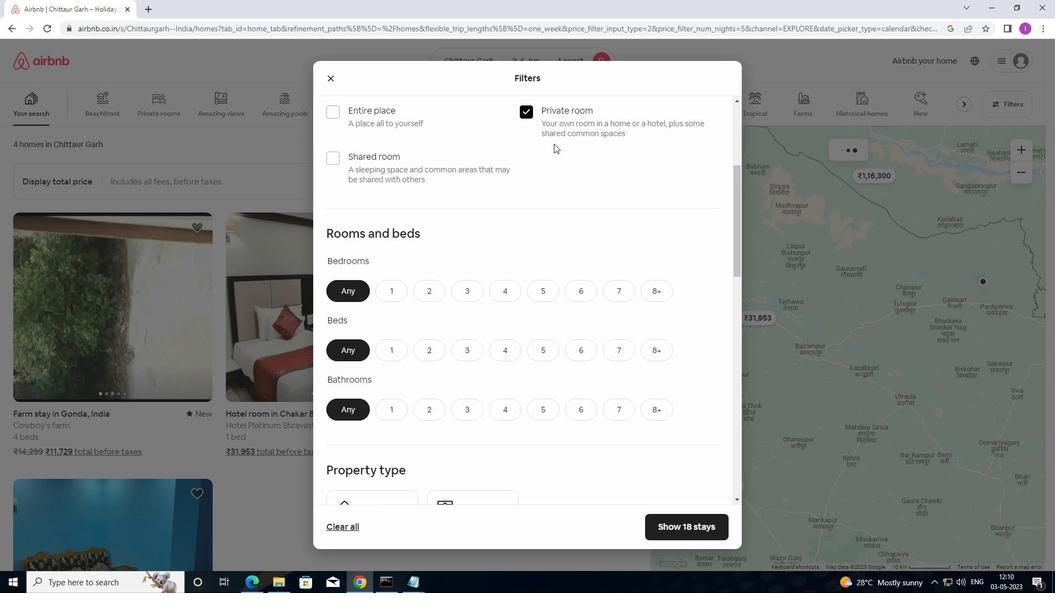 
Action: Mouse scrolled (563, 172) with delta (0, 0)
Screenshot: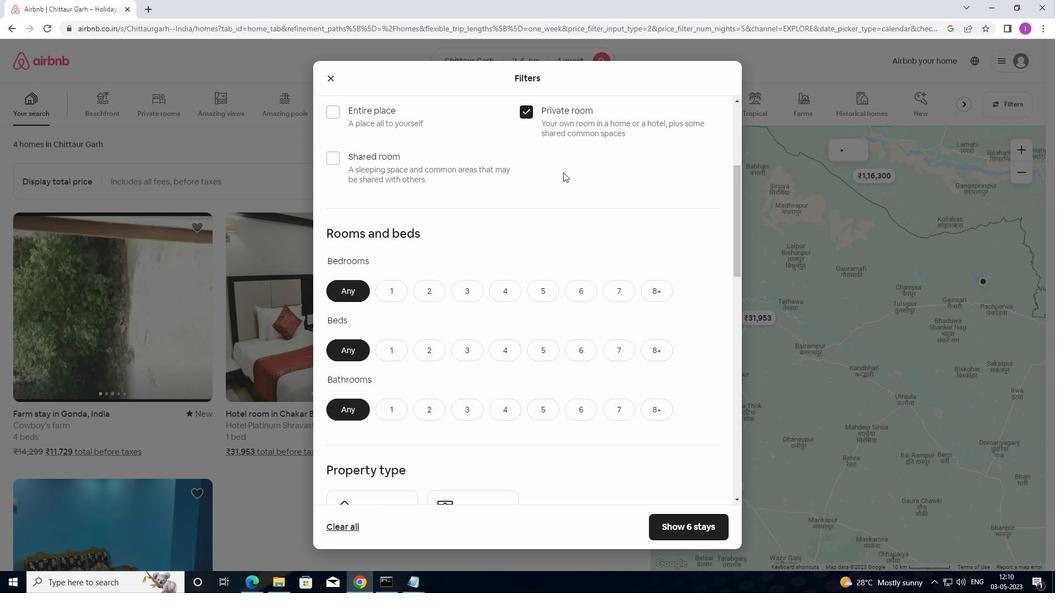 
Action: Mouse scrolled (563, 172) with delta (0, 0)
Screenshot: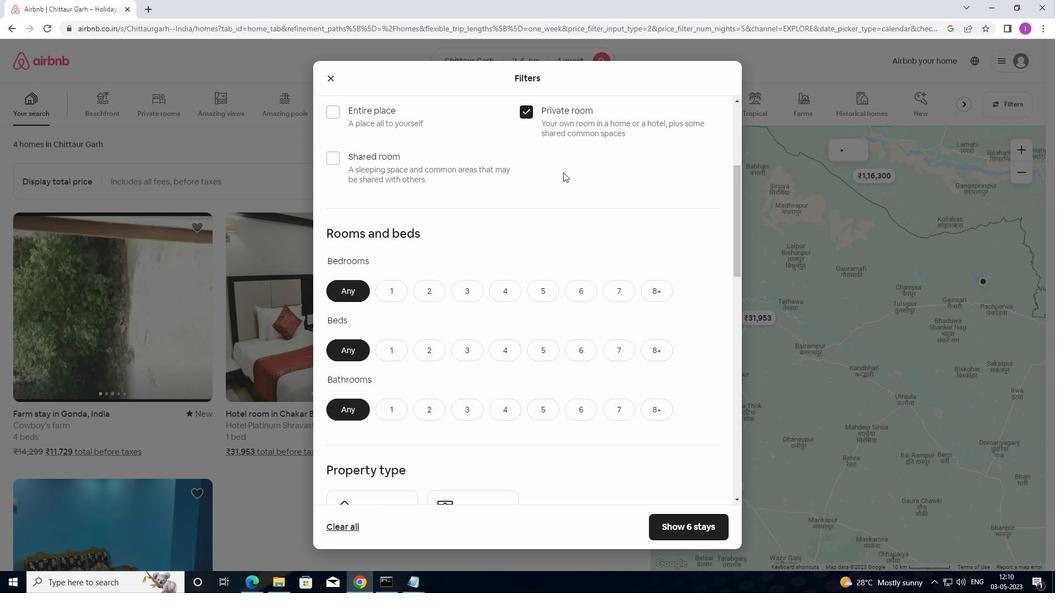 
Action: Mouse scrolled (563, 172) with delta (0, 0)
Screenshot: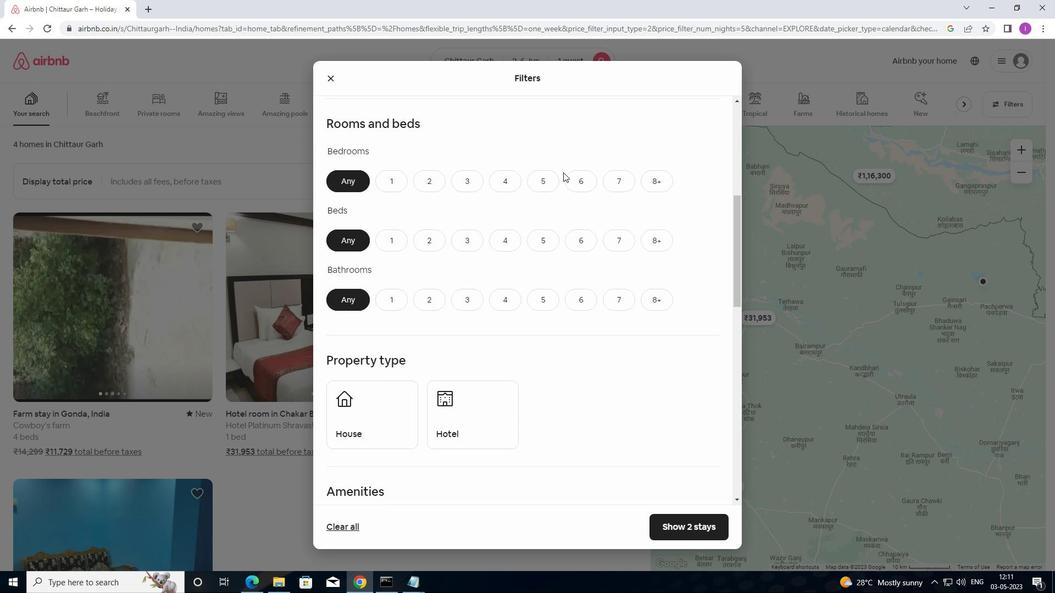 
Action: Mouse moved to (562, 172)
Screenshot: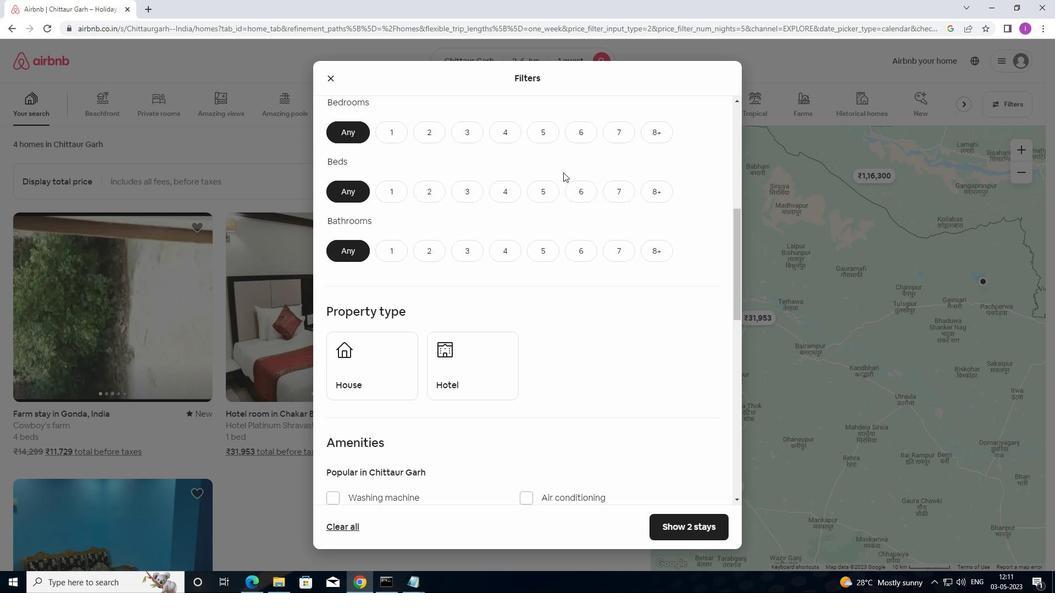 
Action: Mouse scrolled (562, 172) with delta (0, 0)
Screenshot: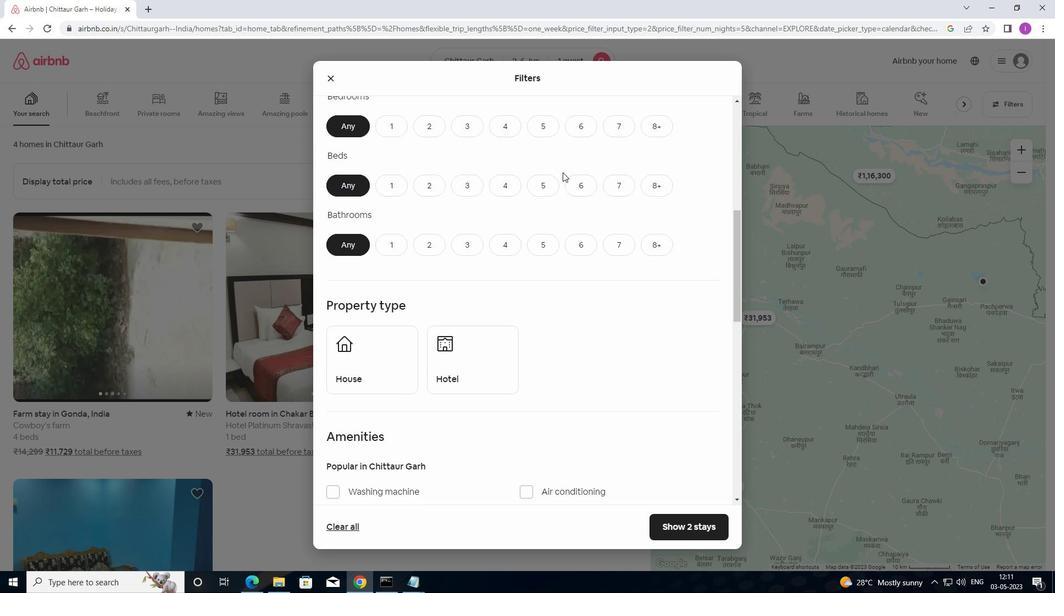 
Action: Mouse moved to (557, 173)
Screenshot: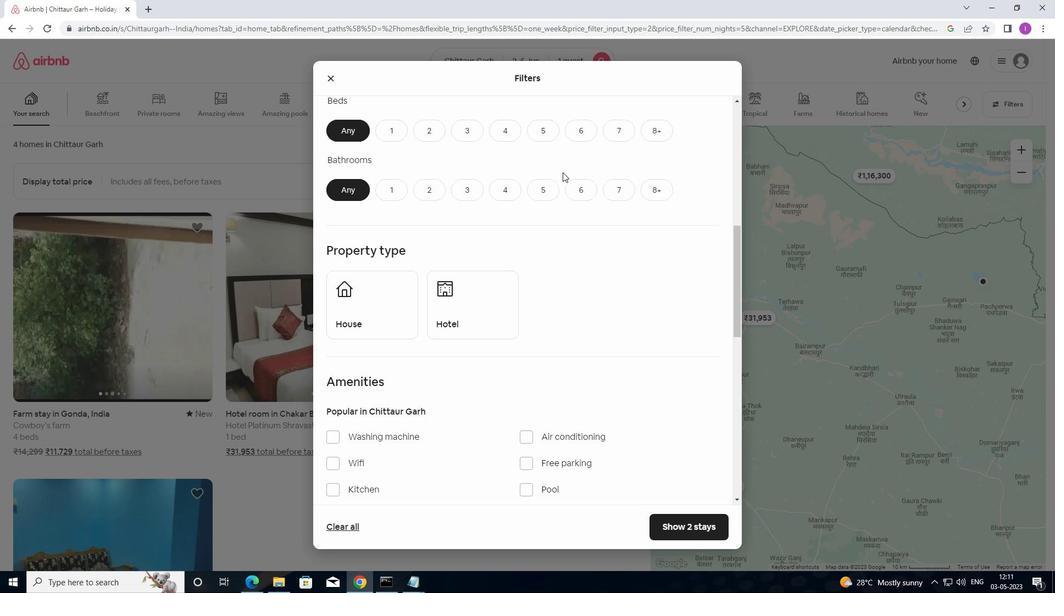
Action: Mouse scrolled (557, 173) with delta (0, 0)
Screenshot: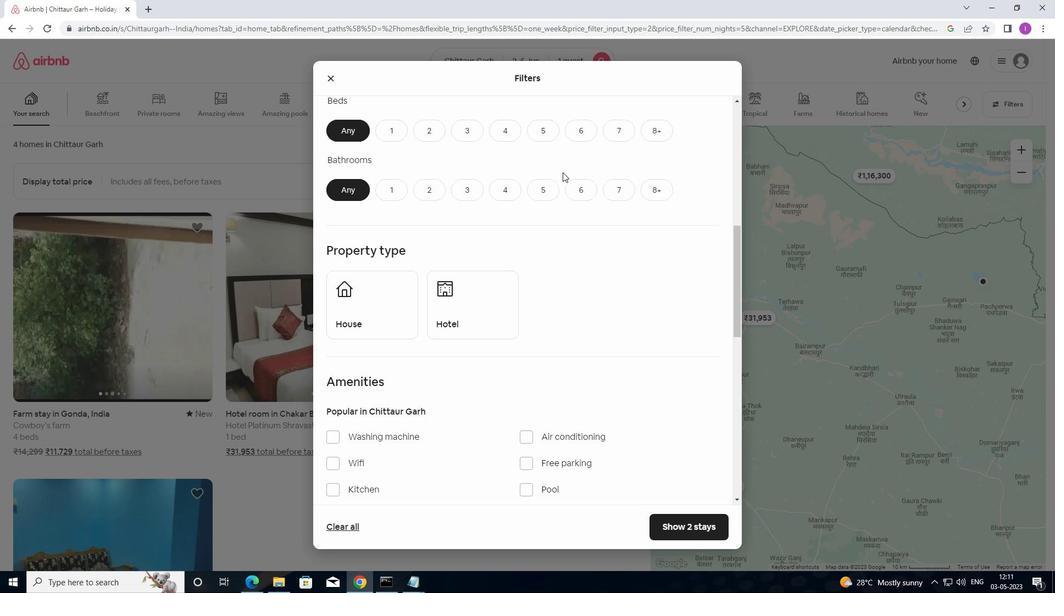
Action: Mouse moved to (441, 176)
Screenshot: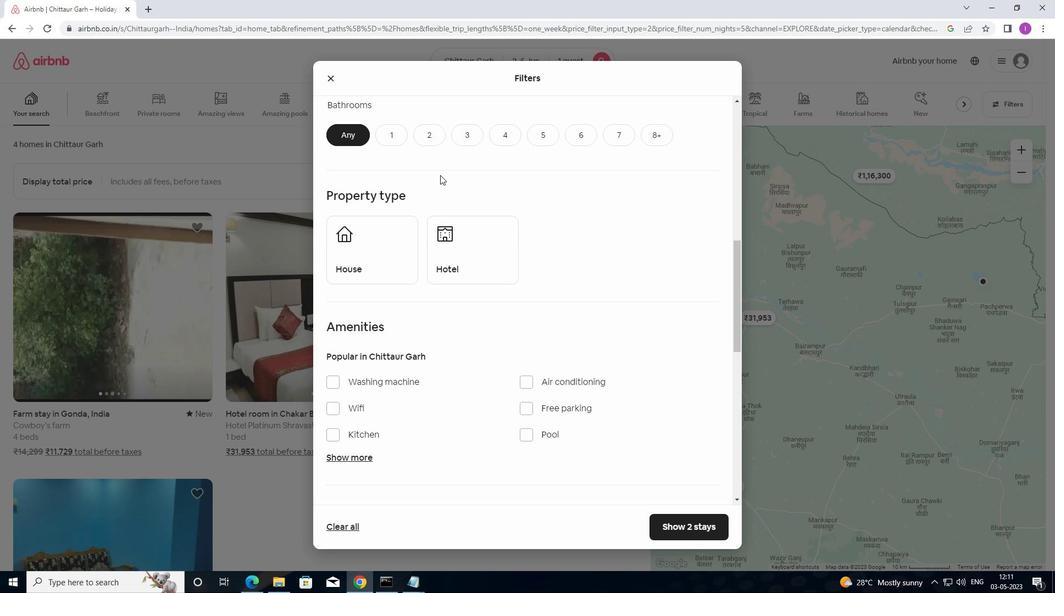 
Action: Mouse scrolled (441, 176) with delta (0, 0)
Screenshot: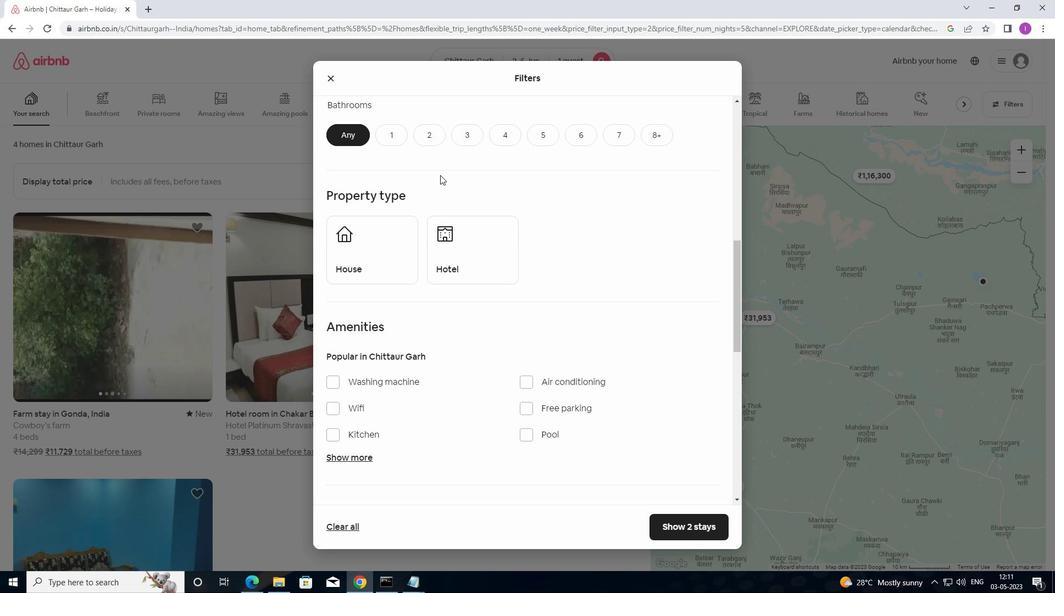 
Action: Mouse moved to (441, 176)
Screenshot: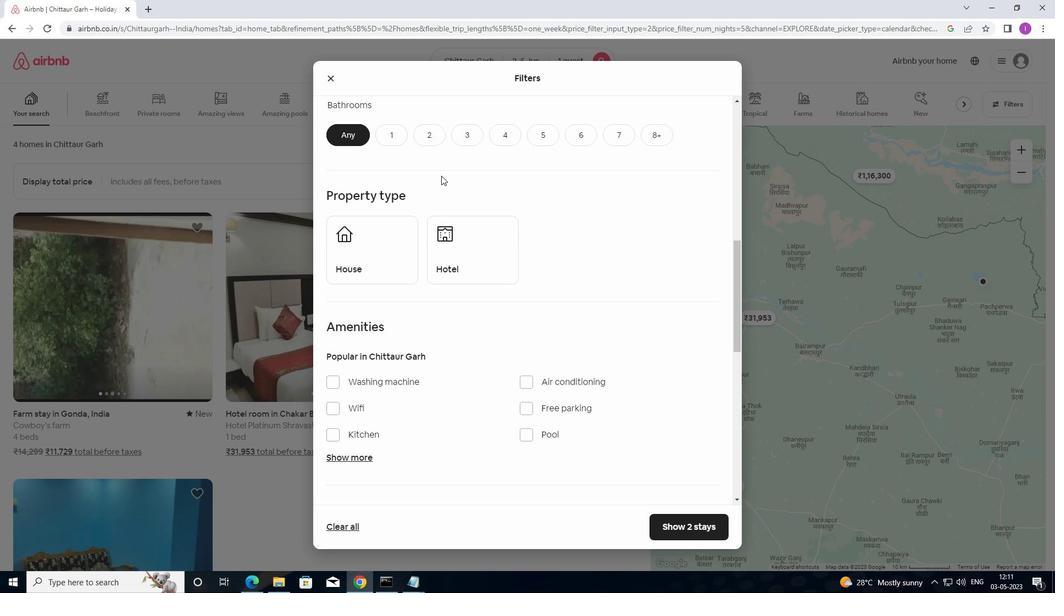 
Action: Mouse scrolled (441, 176) with delta (0, 0)
Screenshot: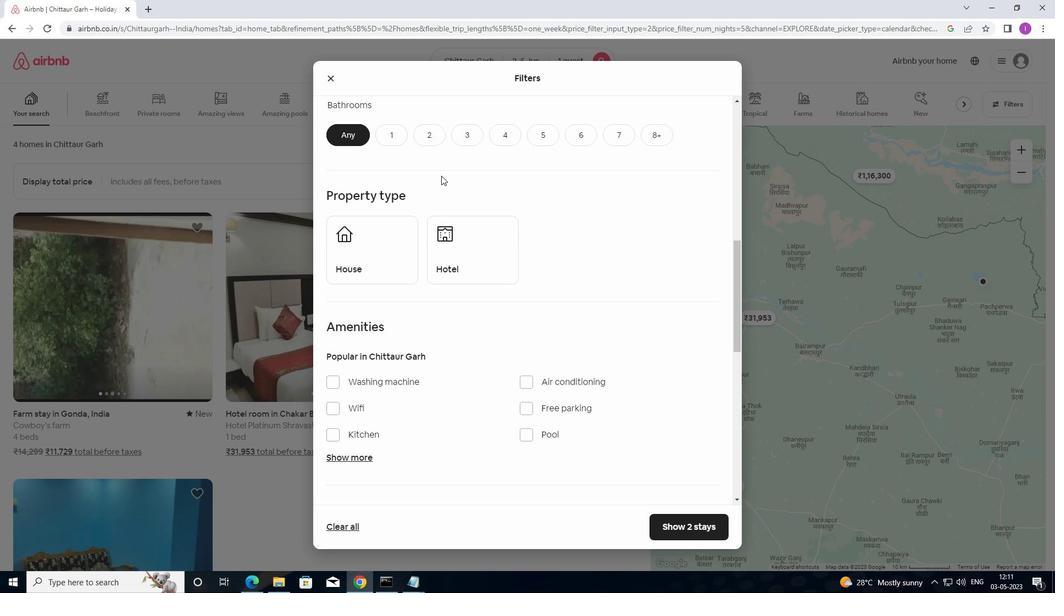 
Action: Mouse moved to (393, 124)
Screenshot: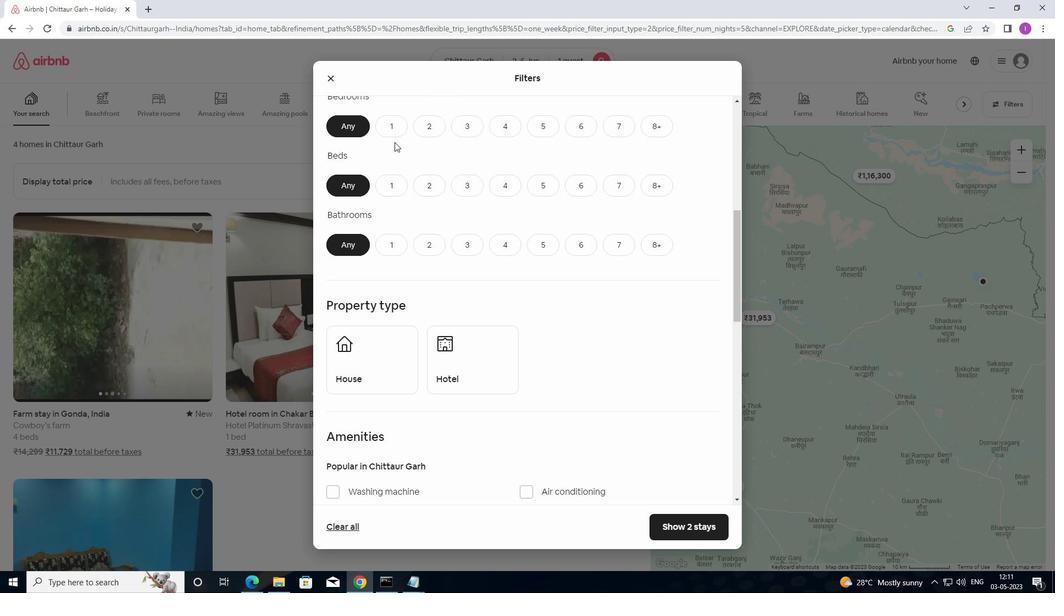 
Action: Mouse pressed left at (393, 124)
Screenshot: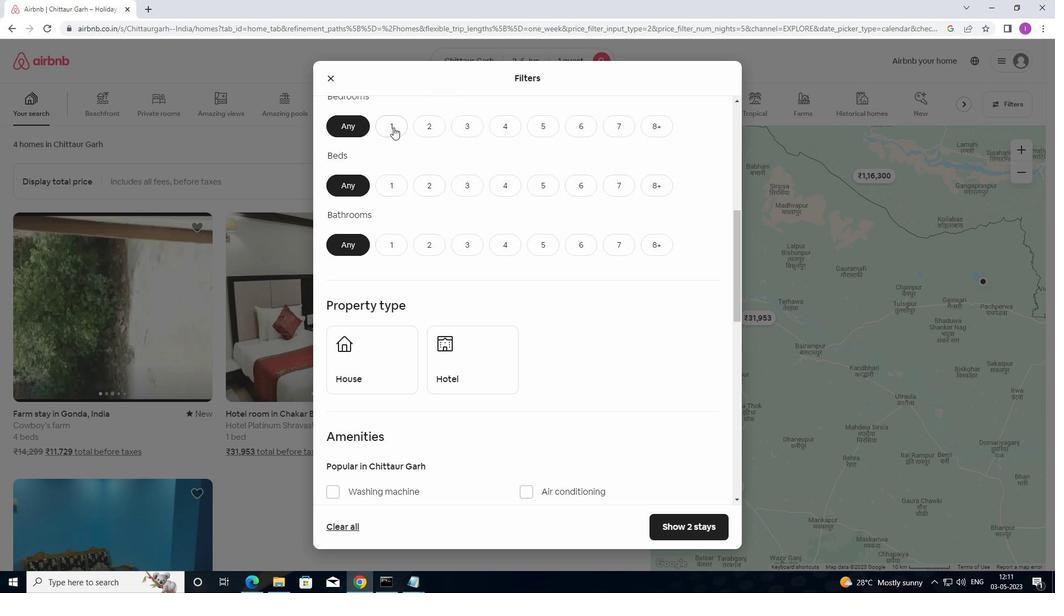 
Action: Mouse moved to (381, 185)
Screenshot: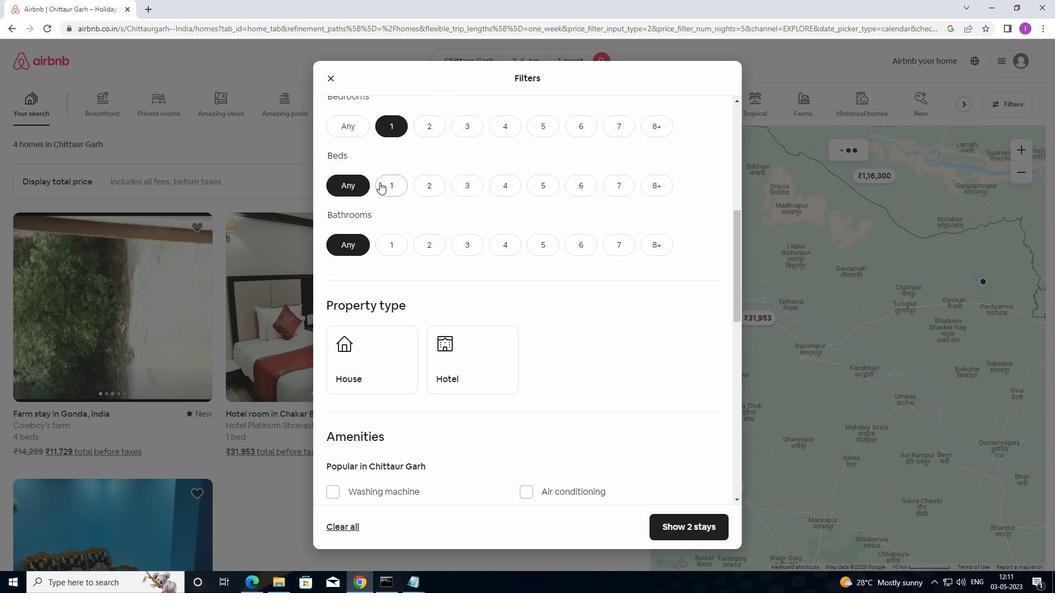 
Action: Mouse pressed left at (381, 185)
Screenshot: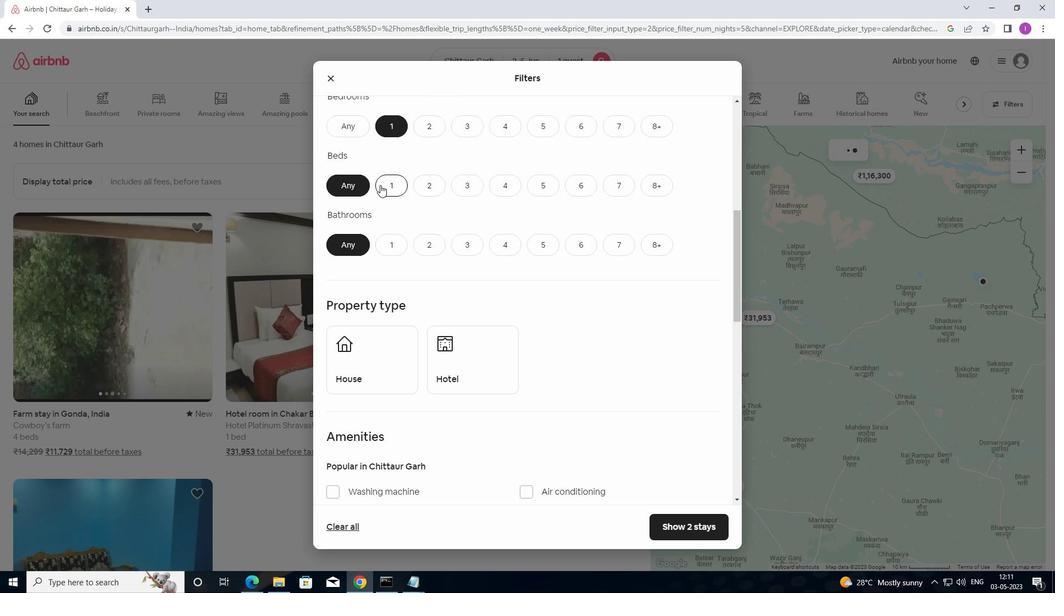 
Action: Mouse moved to (394, 242)
Screenshot: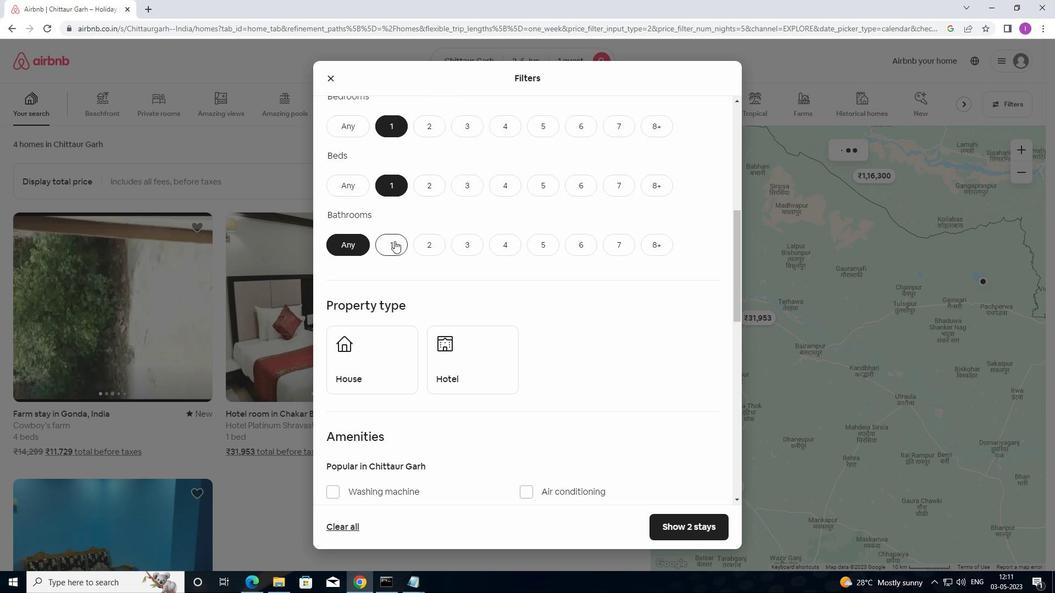 
Action: Mouse pressed left at (394, 242)
Screenshot: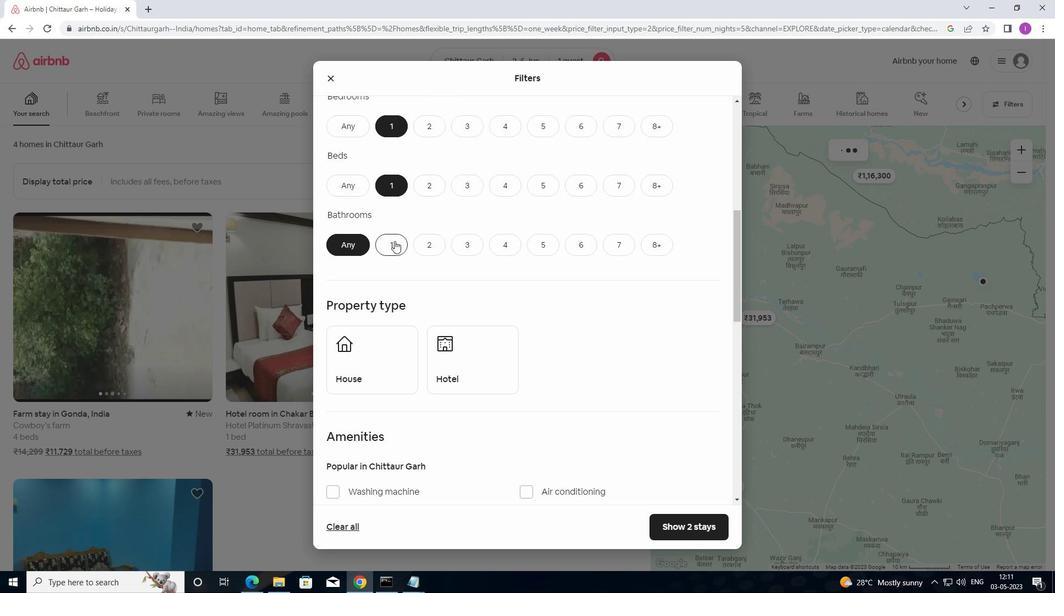 
Action: Mouse moved to (396, 245)
Screenshot: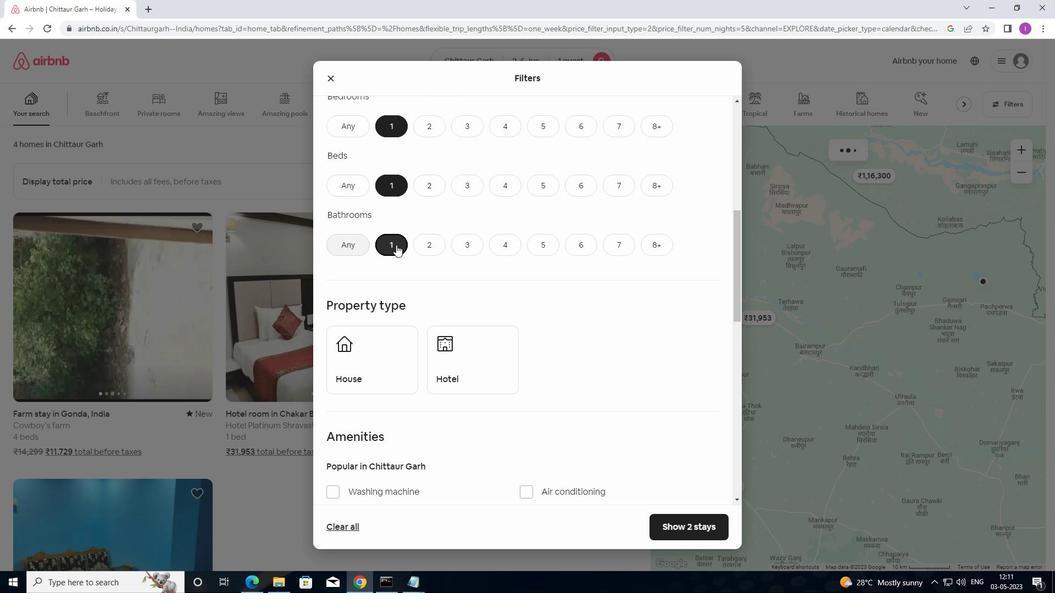 
Action: Mouse scrolled (396, 245) with delta (0, 0)
Screenshot: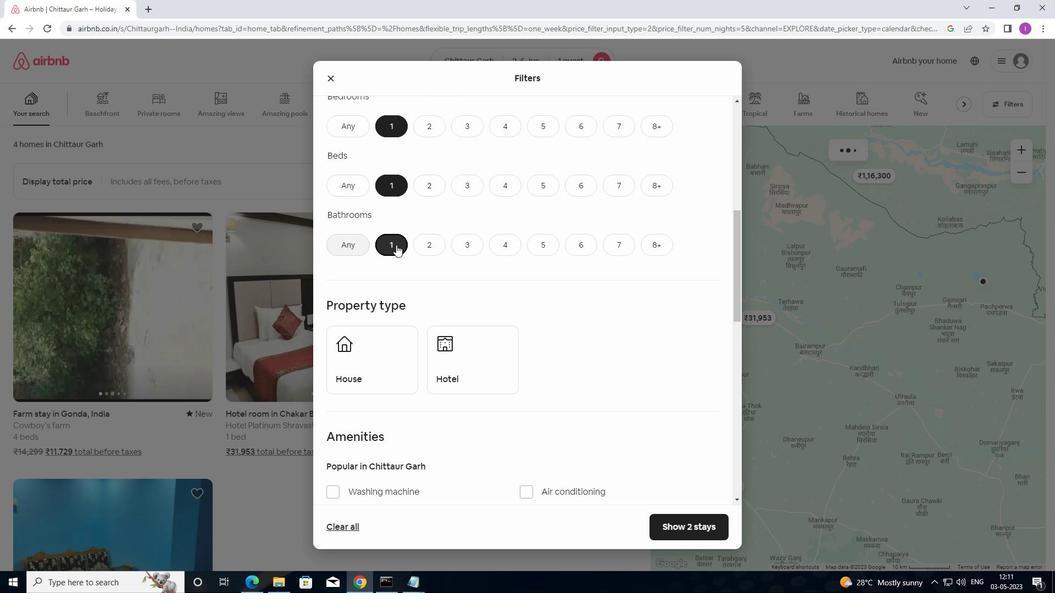 
Action: Mouse moved to (395, 245)
Screenshot: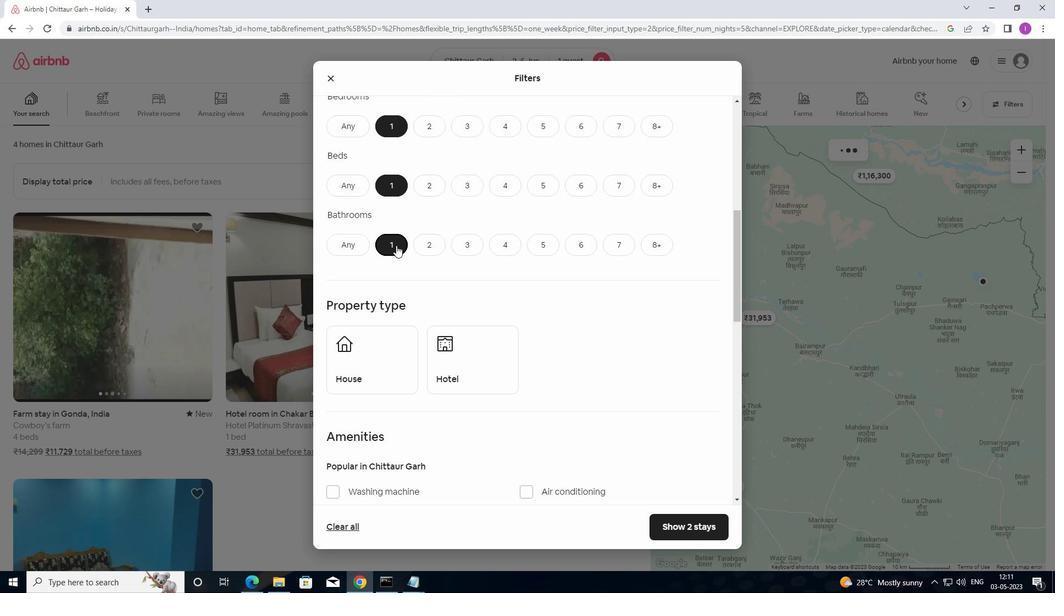 
Action: Mouse scrolled (395, 245) with delta (0, 0)
Screenshot: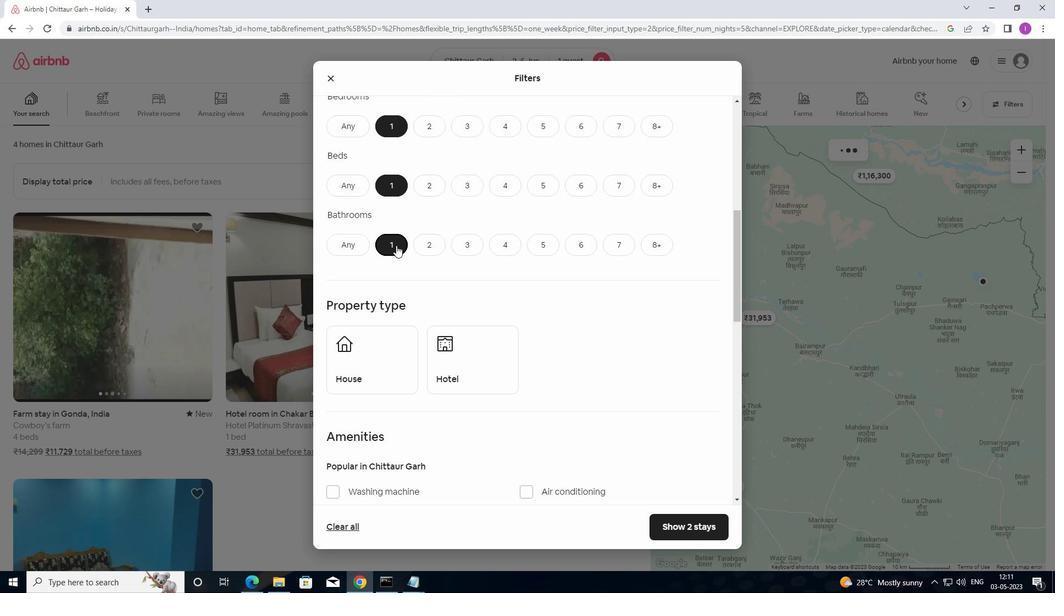 
Action: Mouse moved to (386, 254)
Screenshot: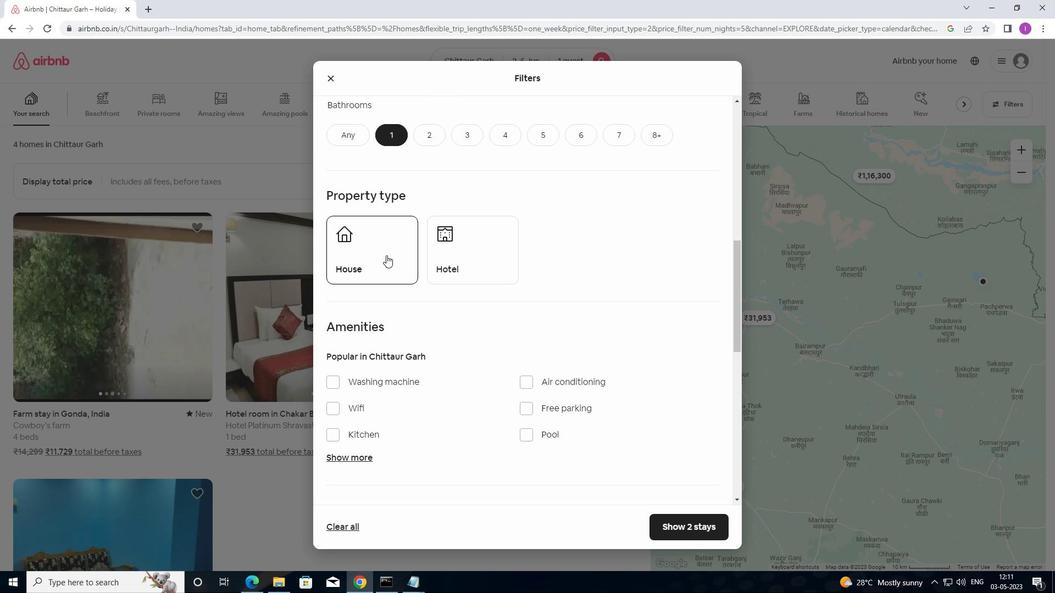 
Action: Mouse pressed left at (386, 254)
Screenshot: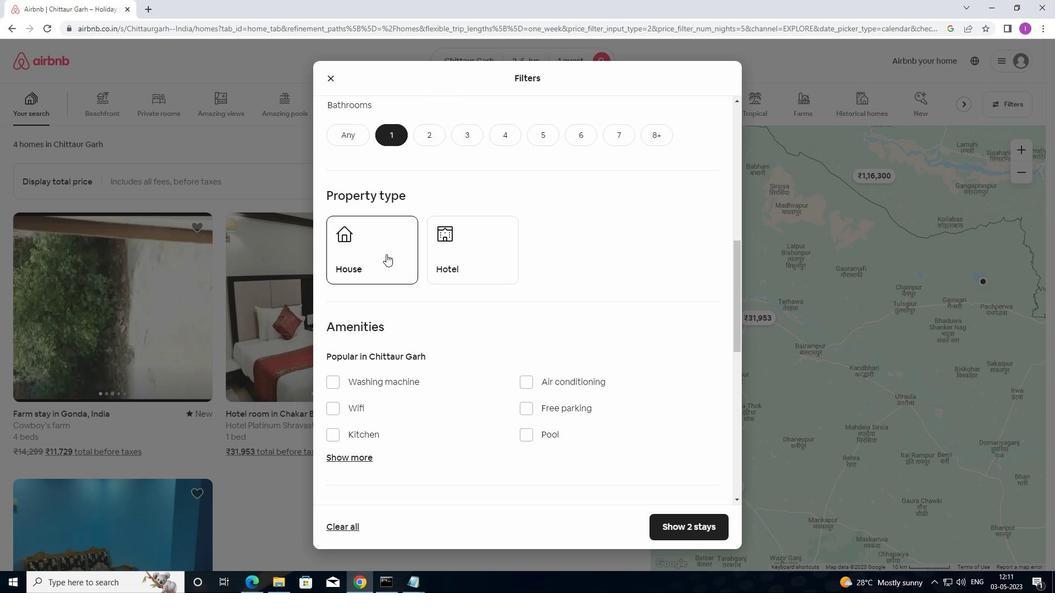 
Action: Mouse moved to (502, 278)
Screenshot: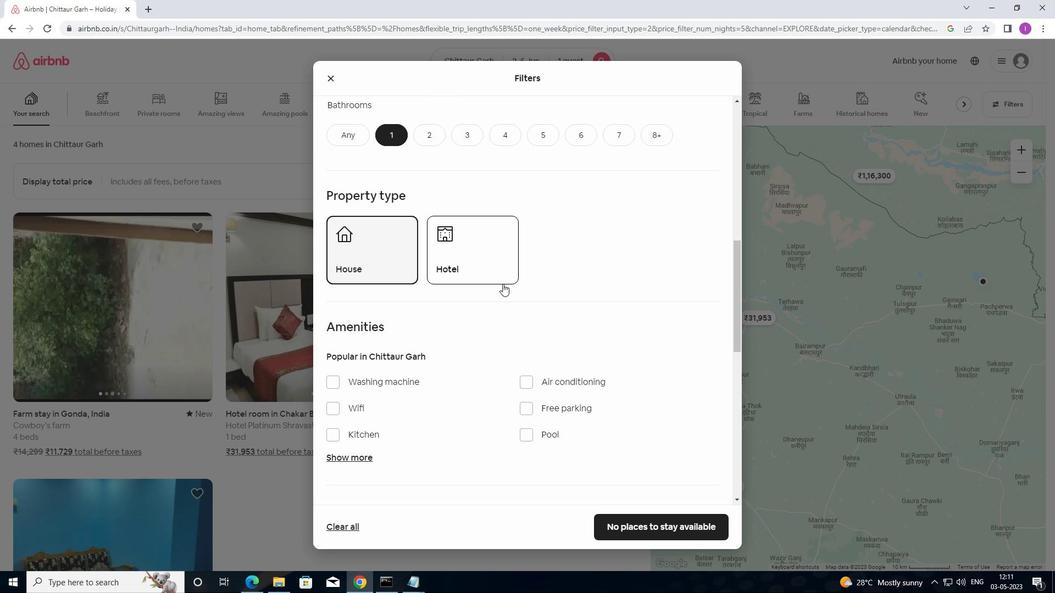 
Action: Mouse pressed left at (502, 278)
Screenshot: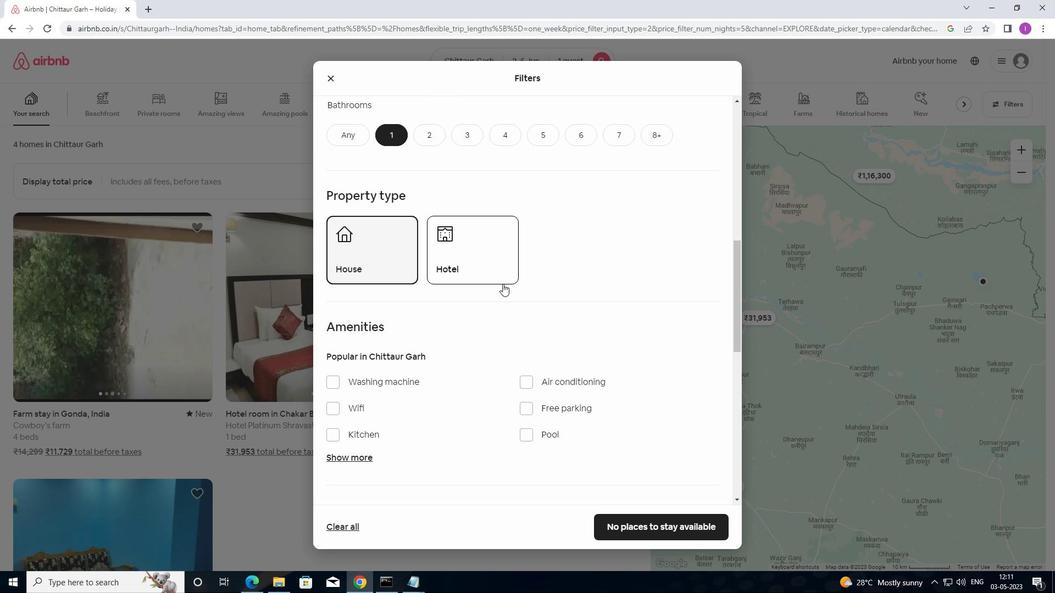 
Action: Mouse moved to (505, 275)
Screenshot: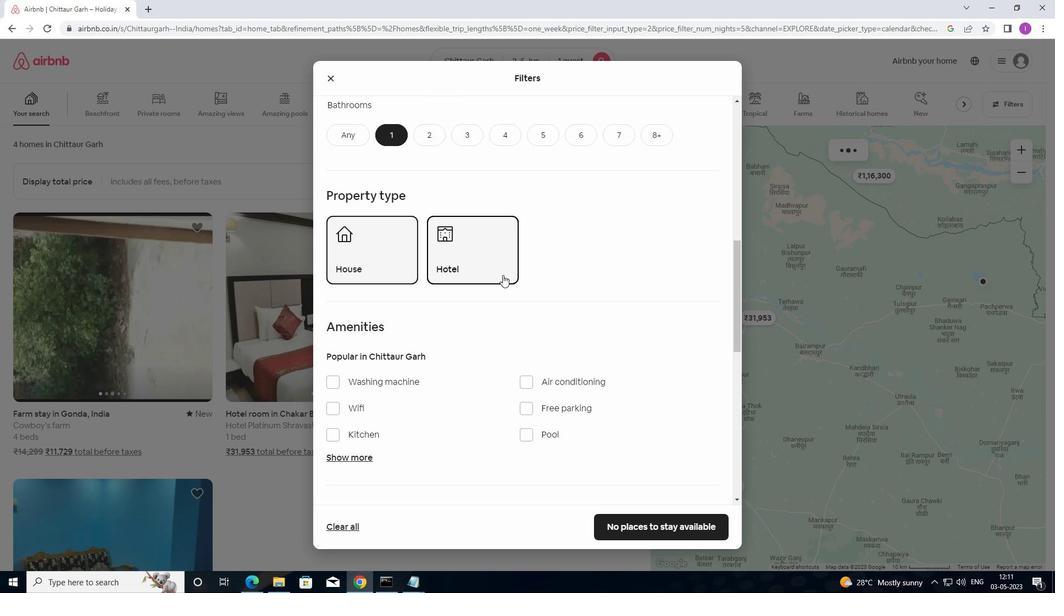 
Action: Mouse scrolled (505, 274) with delta (0, 0)
Screenshot: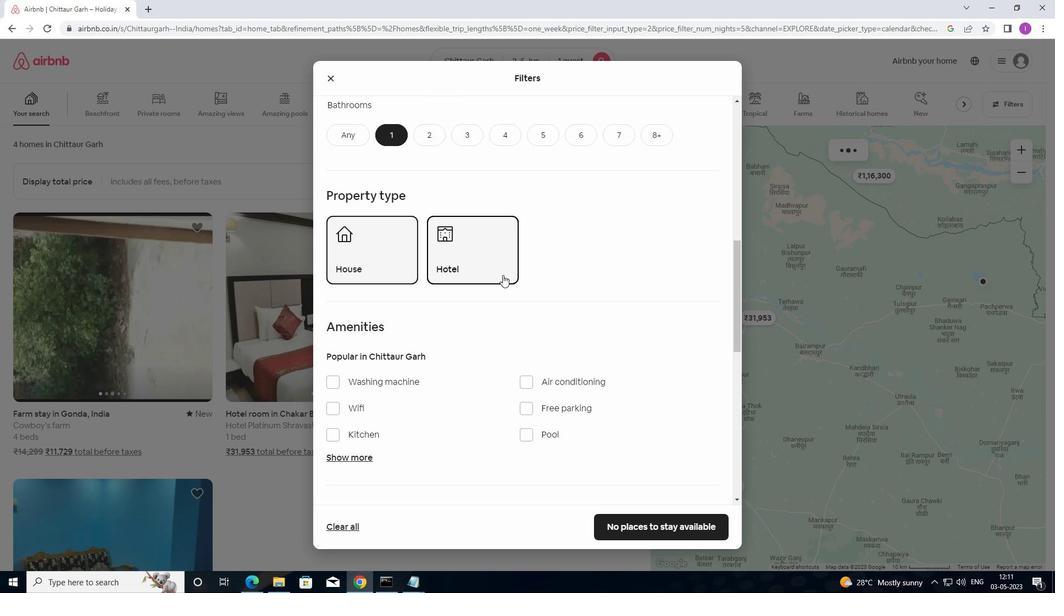
Action: Mouse moved to (511, 276)
Screenshot: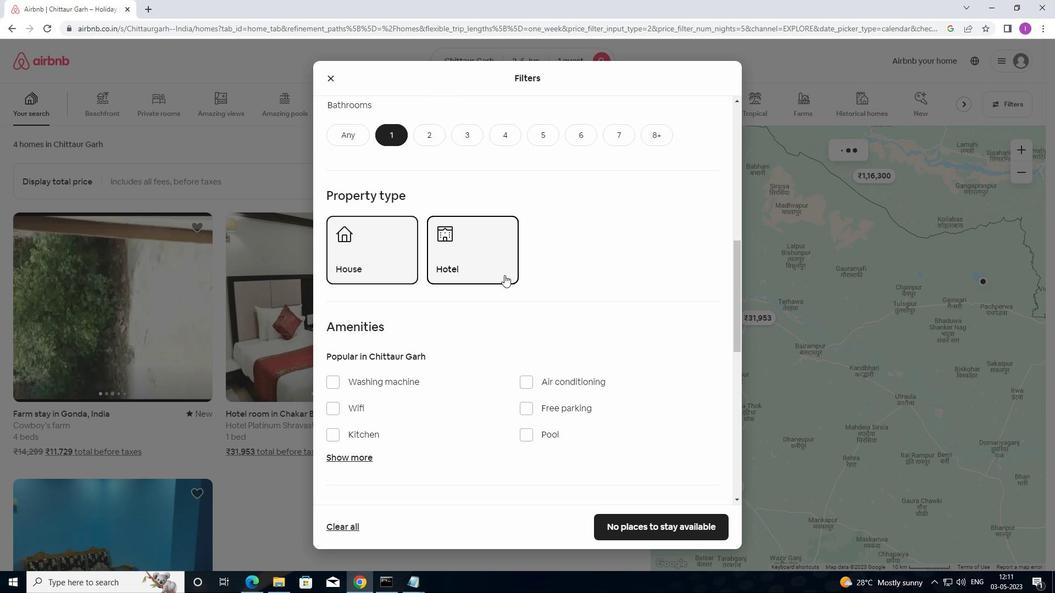 
Action: Mouse scrolled (511, 275) with delta (0, 0)
Screenshot: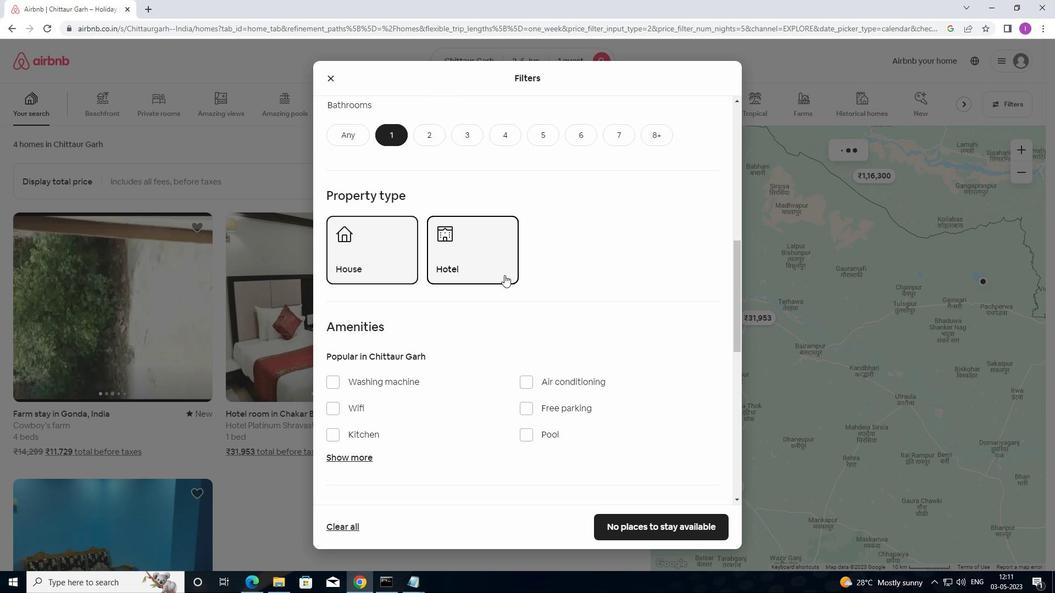 
Action: Mouse moved to (523, 277)
Screenshot: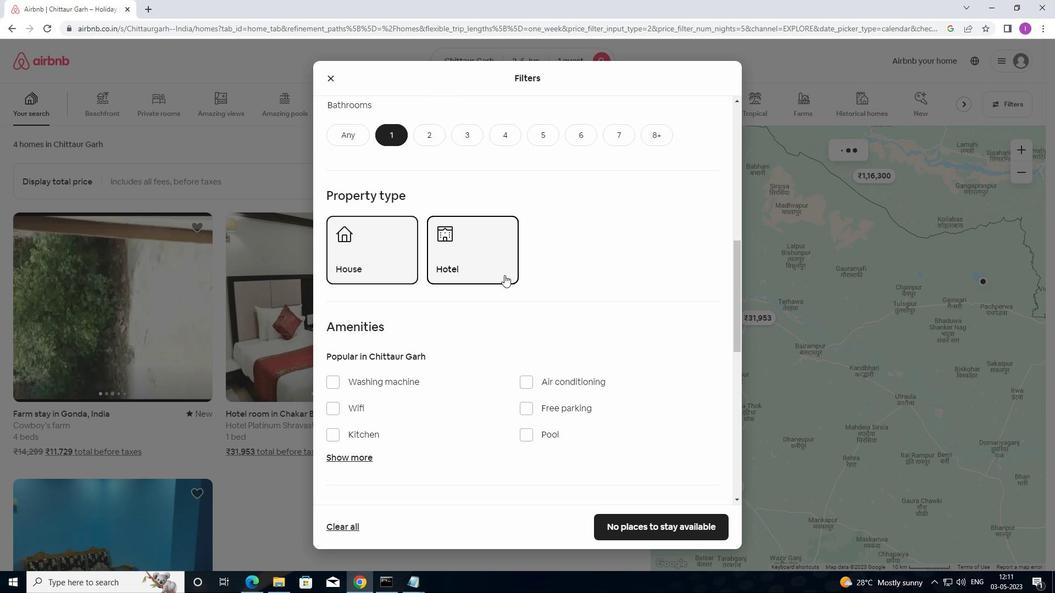 
Action: Mouse scrolled (523, 276) with delta (0, 0)
Screenshot: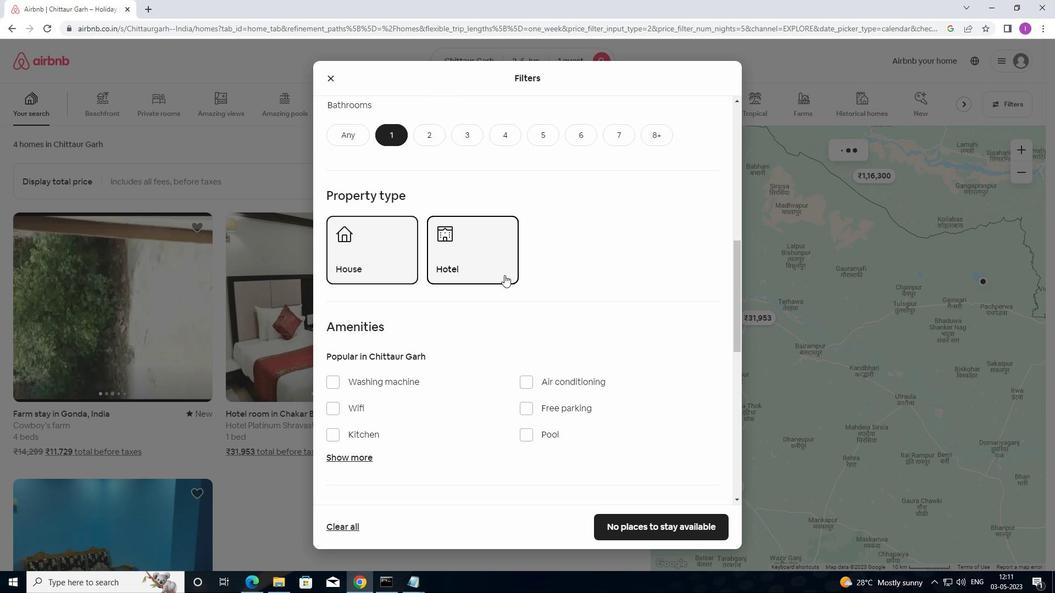 
Action: Mouse moved to (631, 323)
Screenshot: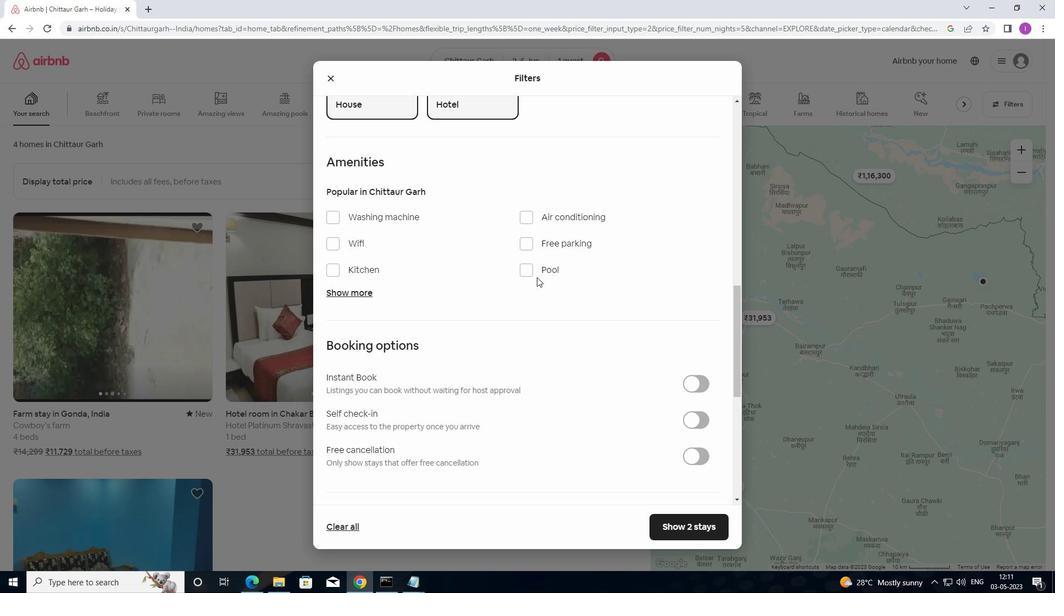 
Action: Mouse scrolled (631, 323) with delta (0, 0)
Screenshot: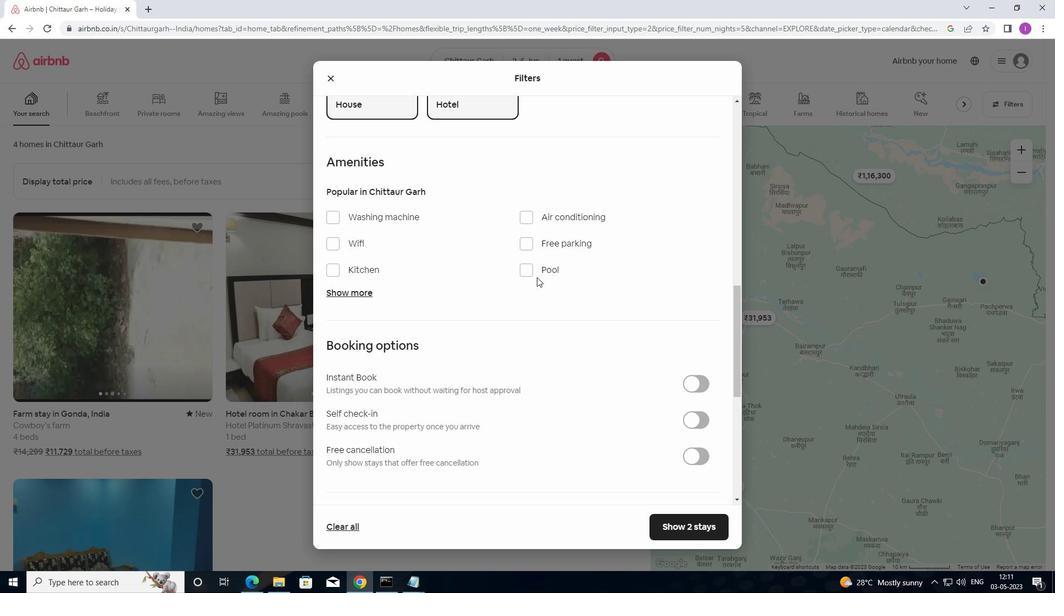 
Action: Mouse moved to (695, 363)
Screenshot: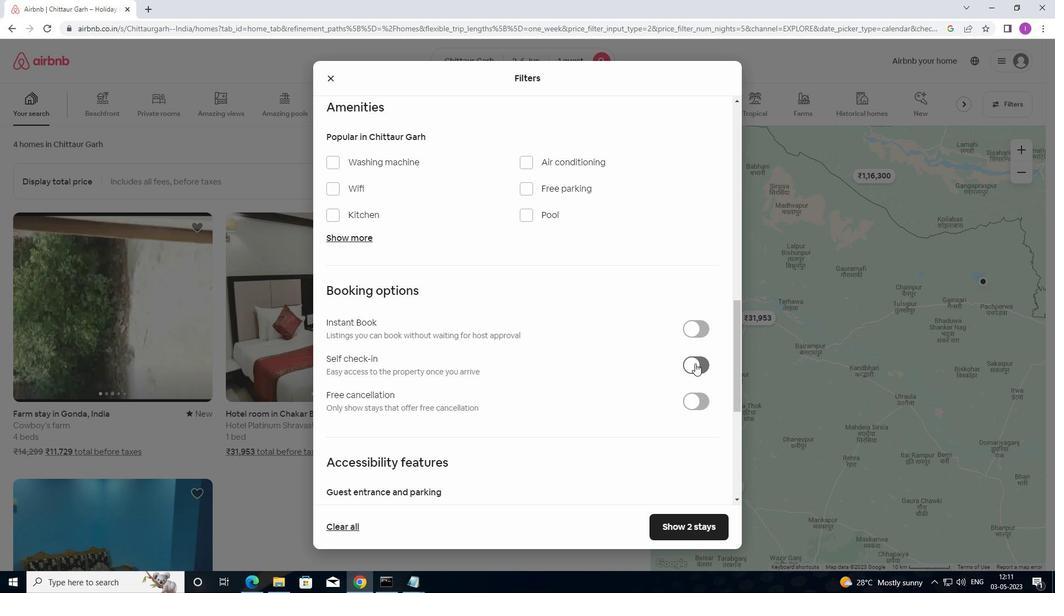 
Action: Mouse pressed left at (695, 363)
Screenshot: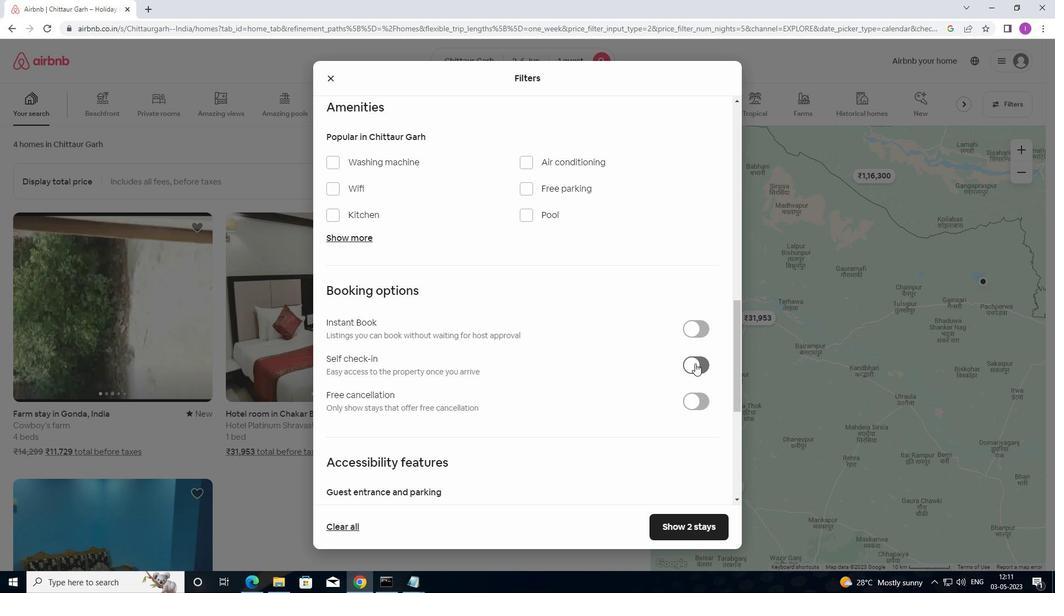 
Action: Mouse moved to (606, 369)
Screenshot: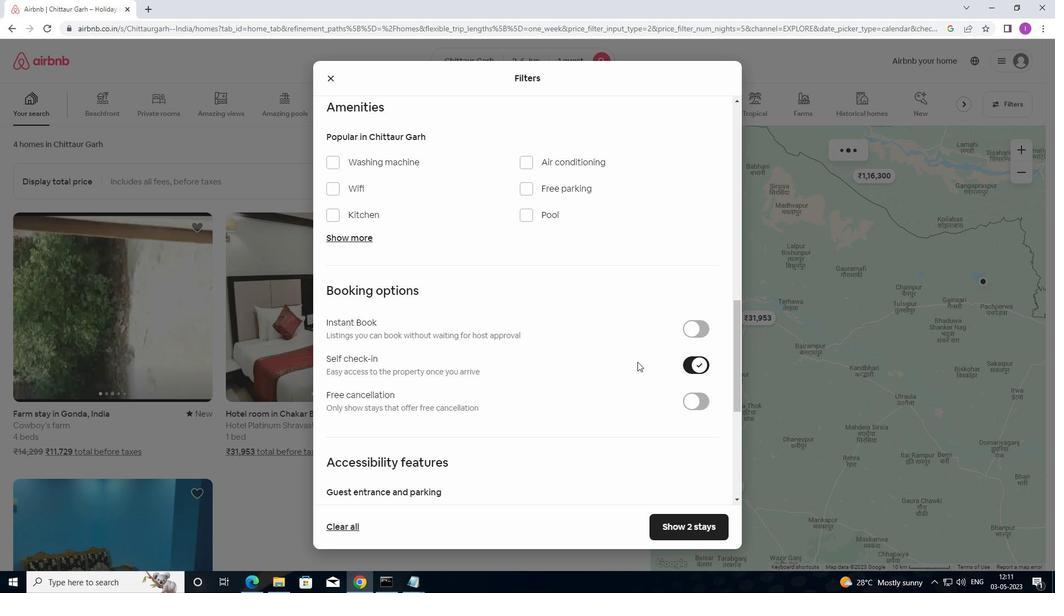 
Action: Mouse scrolled (606, 368) with delta (0, 0)
Screenshot: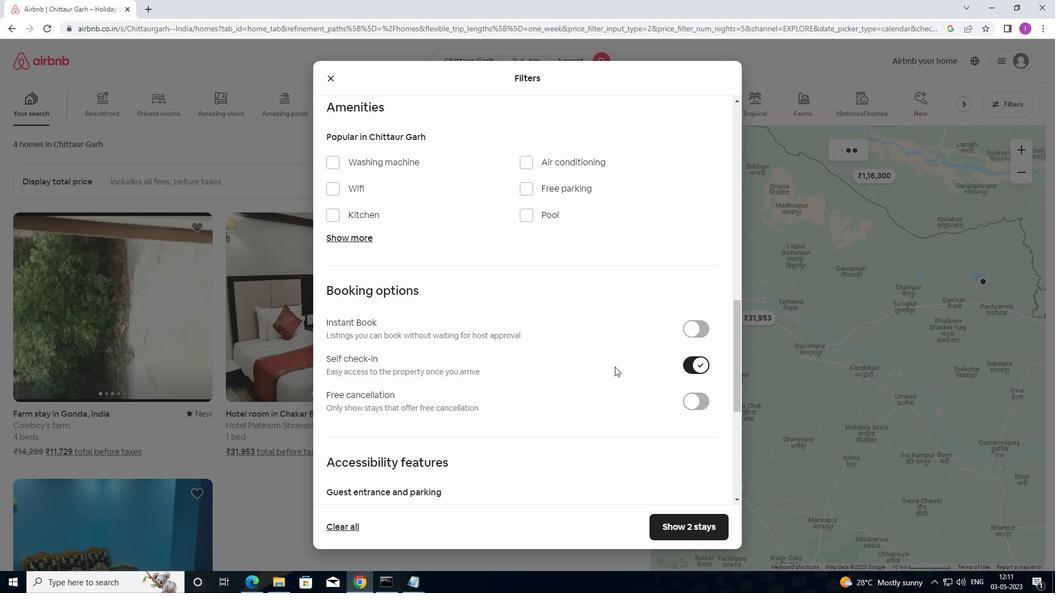 
Action: Mouse moved to (606, 369)
Screenshot: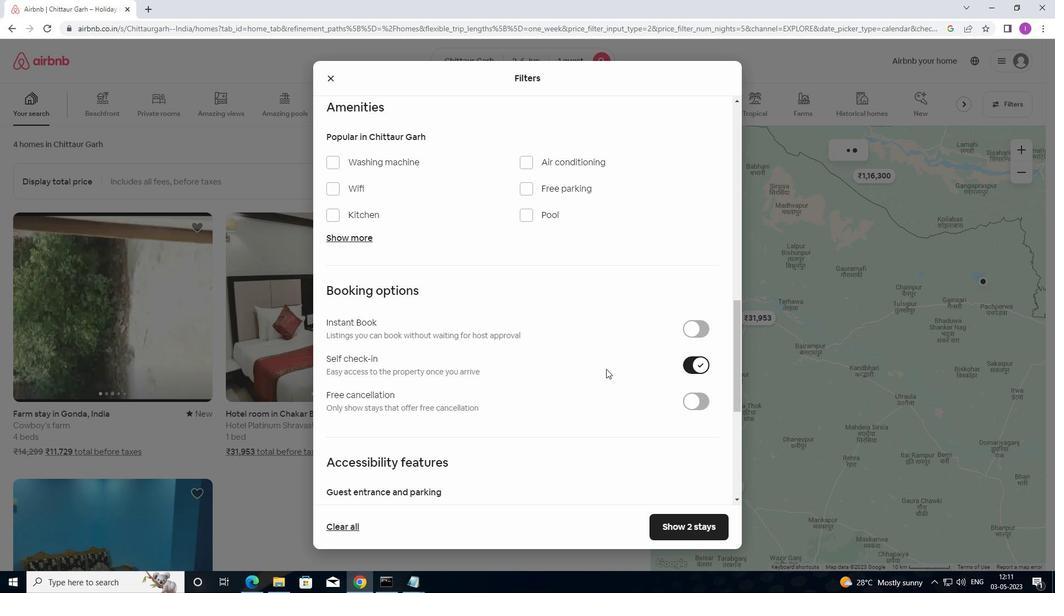 
Action: Mouse scrolled (606, 368) with delta (0, 0)
Screenshot: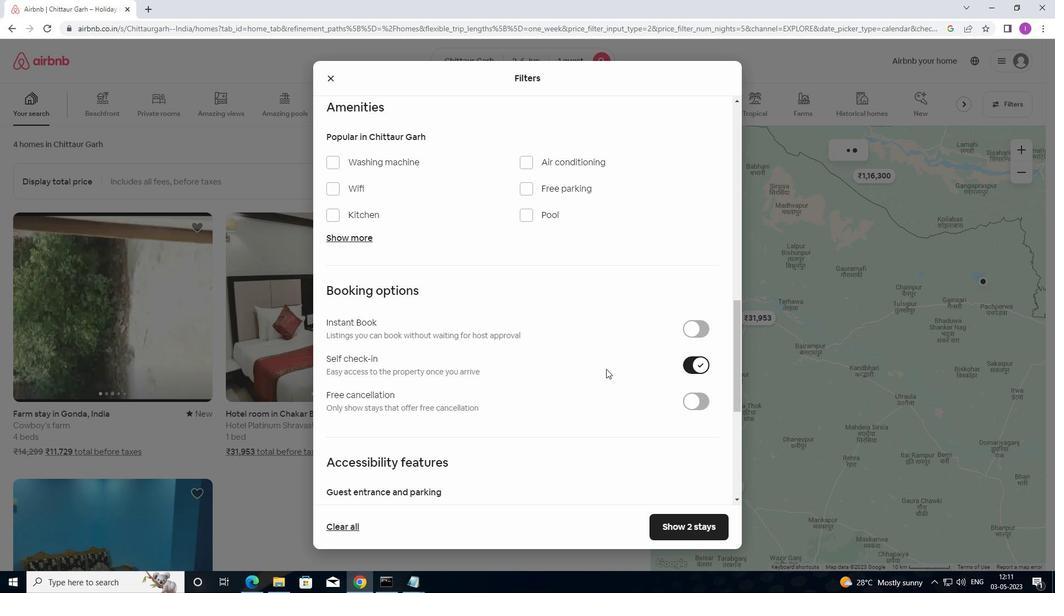 
Action: Mouse moved to (606, 370)
Screenshot: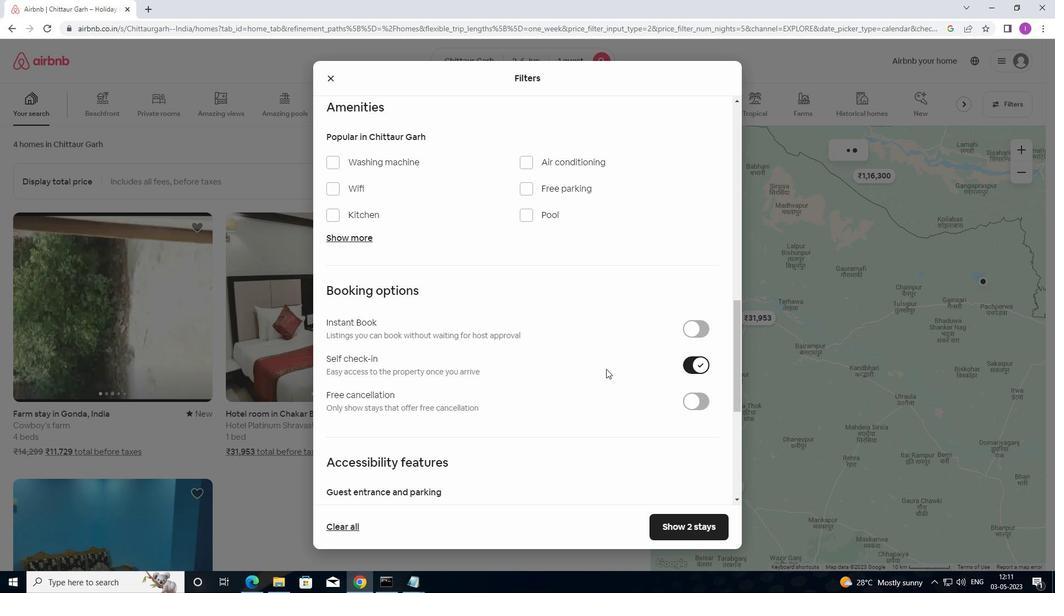 
Action: Mouse scrolled (606, 369) with delta (0, 0)
Screenshot: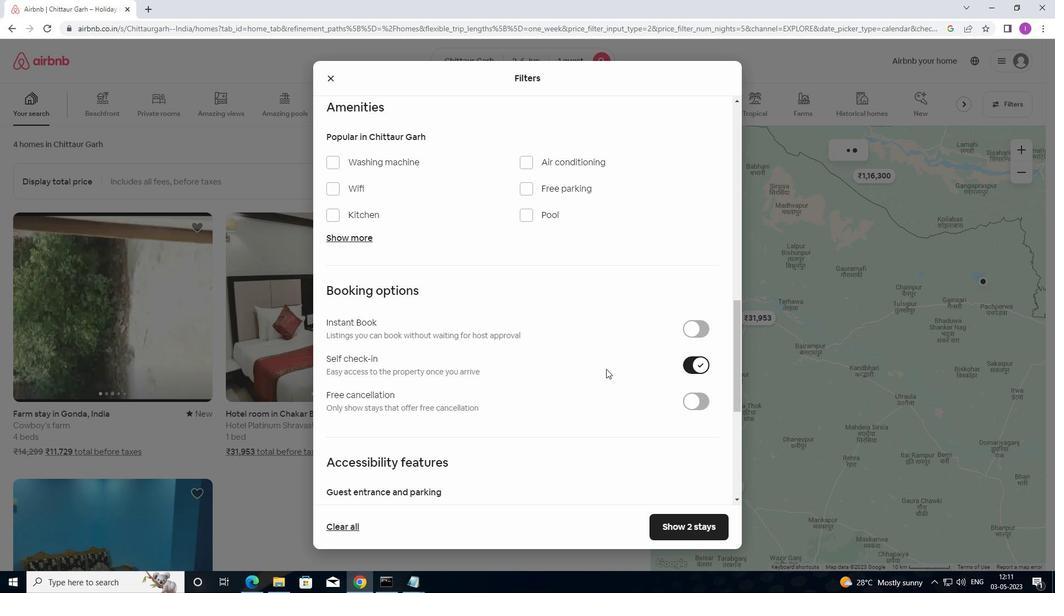 
Action: Mouse scrolled (606, 369) with delta (0, 0)
Screenshot: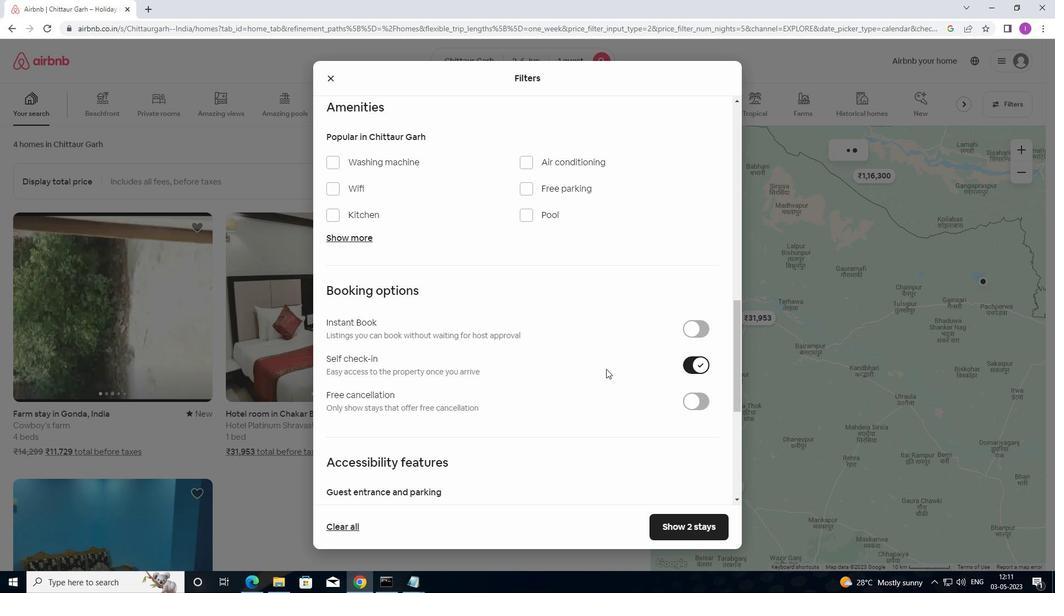 
Action: Mouse moved to (604, 363)
Screenshot: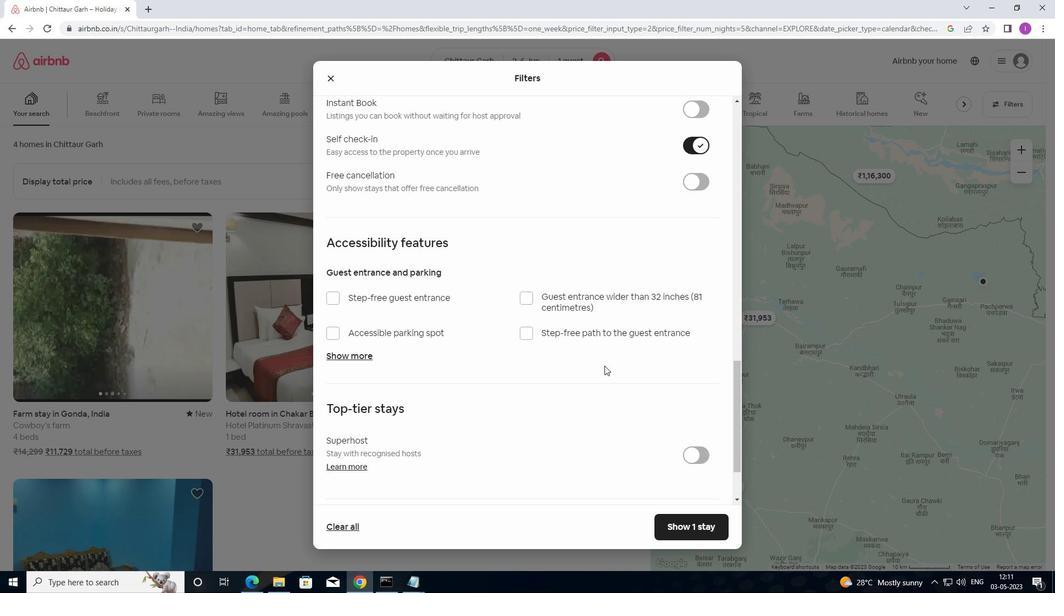 
Action: Mouse scrolled (604, 362) with delta (0, 0)
Screenshot: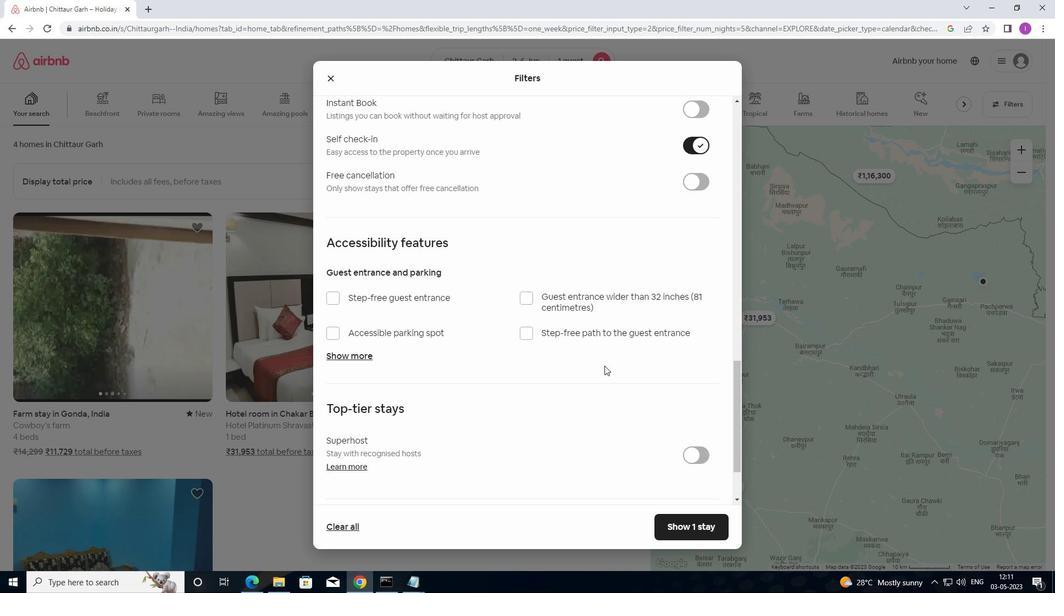 
Action: Mouse moved to (604, 363)
Screenshot: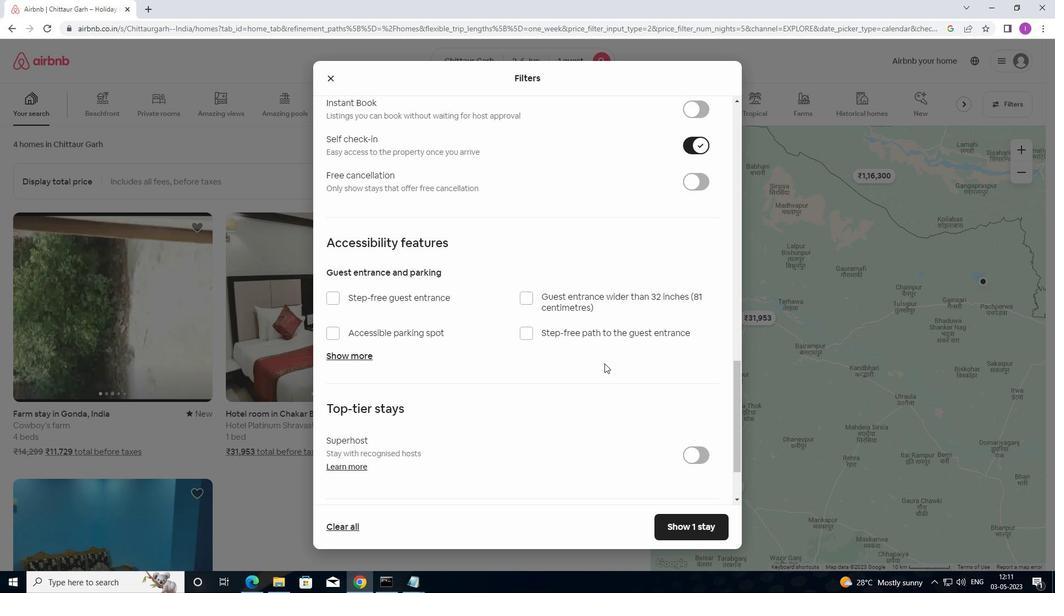 
Action: Mouse scrolled (604, 362) with delta (0, 0)
Screenshot: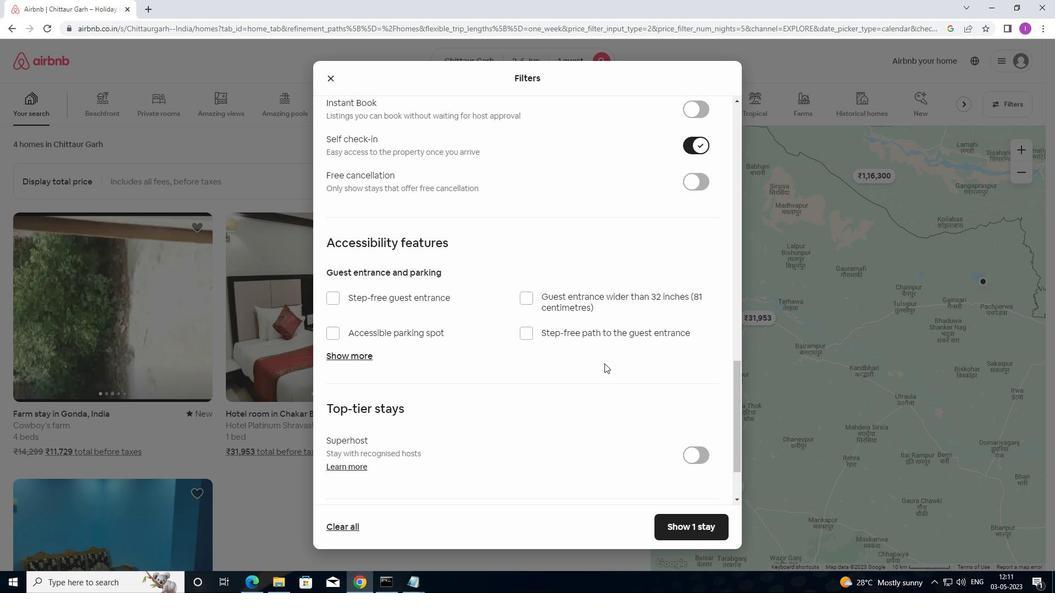 
Action: Mouse moved to (503, 369)
Screenshot: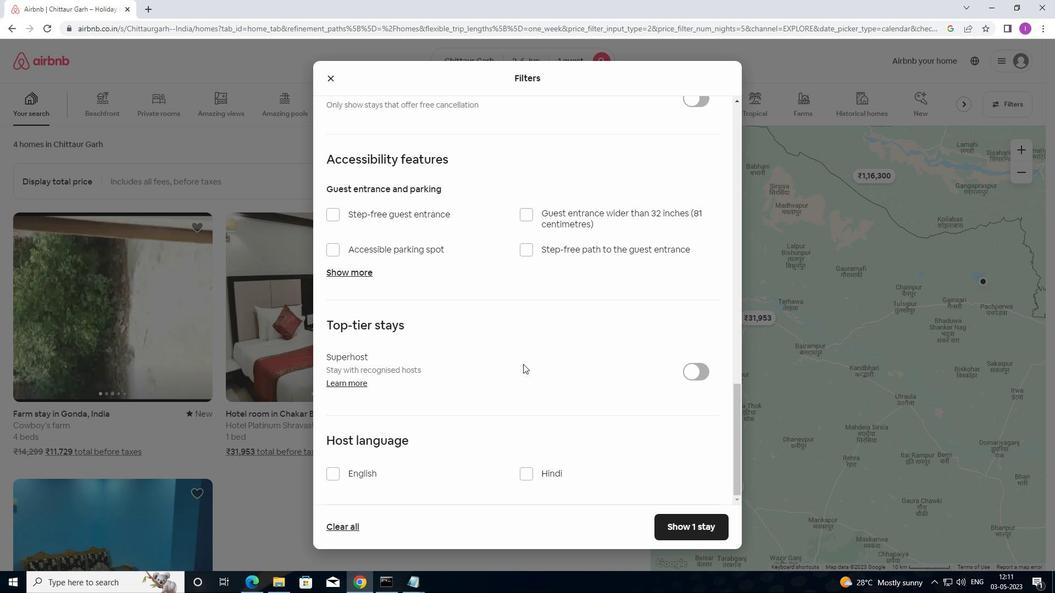 
Action: Mouse scrolled (503, 368) with delta (0, 0)
Screenshot: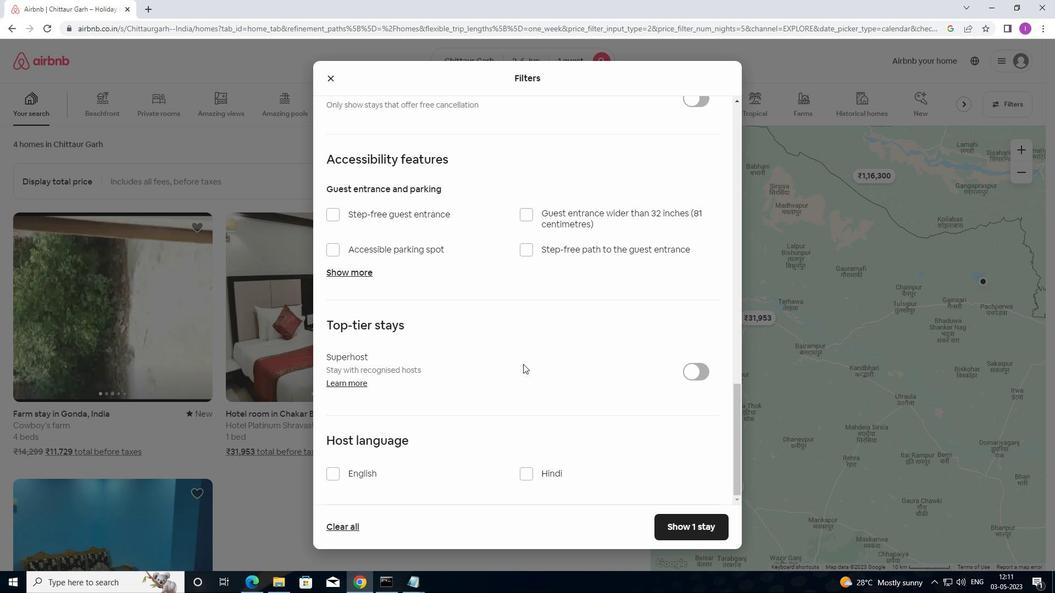 
Action: Mouse moved to (503, 371)
Screenshot: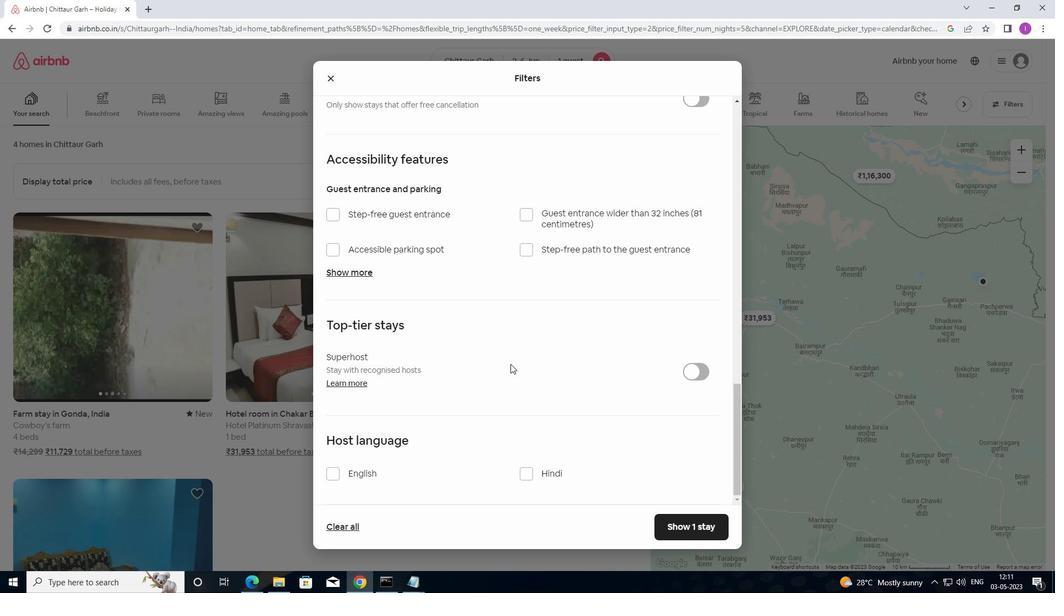 
Action: Mouse scrolled (503, 370) with delta (0, 0)
Screenshot: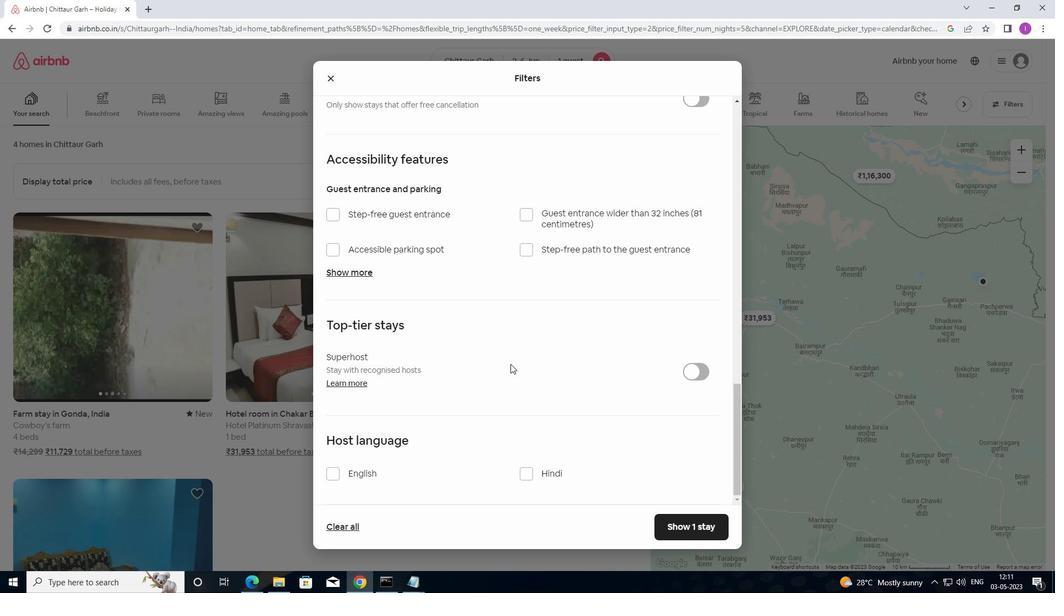 
Action: Mouse moved to (503, 372)
Screenshot: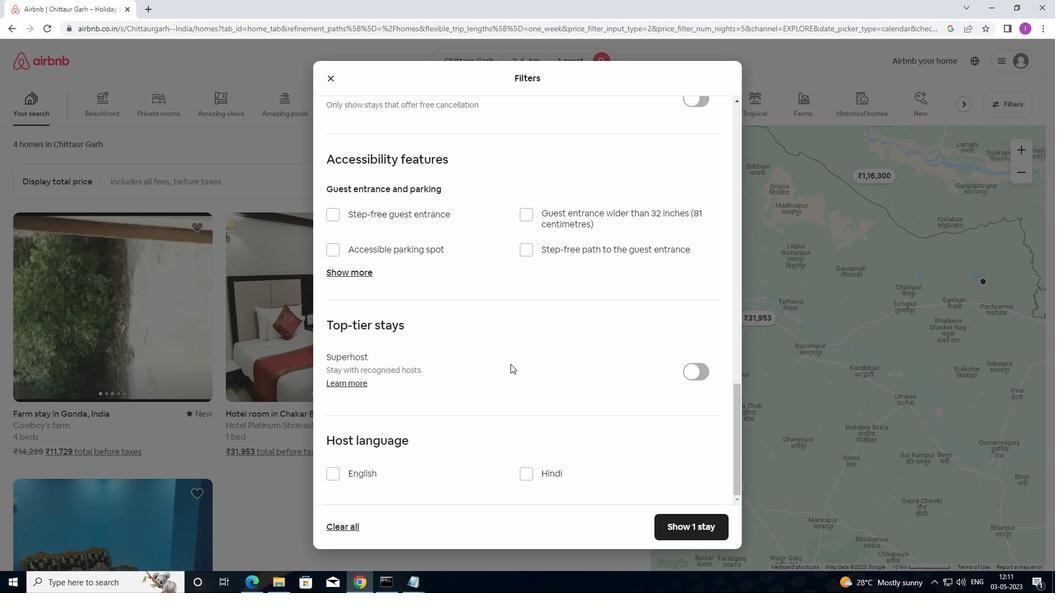 
Action: Mouse scrolled (503, 372) with delta (0, 0)
Screenshot: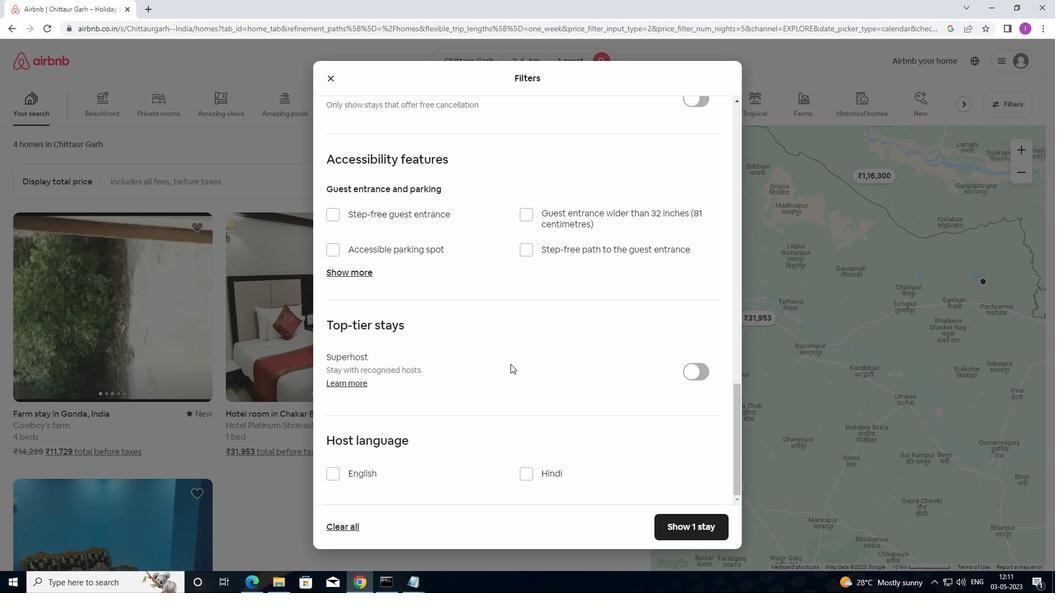 
Action: Mouse moved to (331, 474)
Screenshot: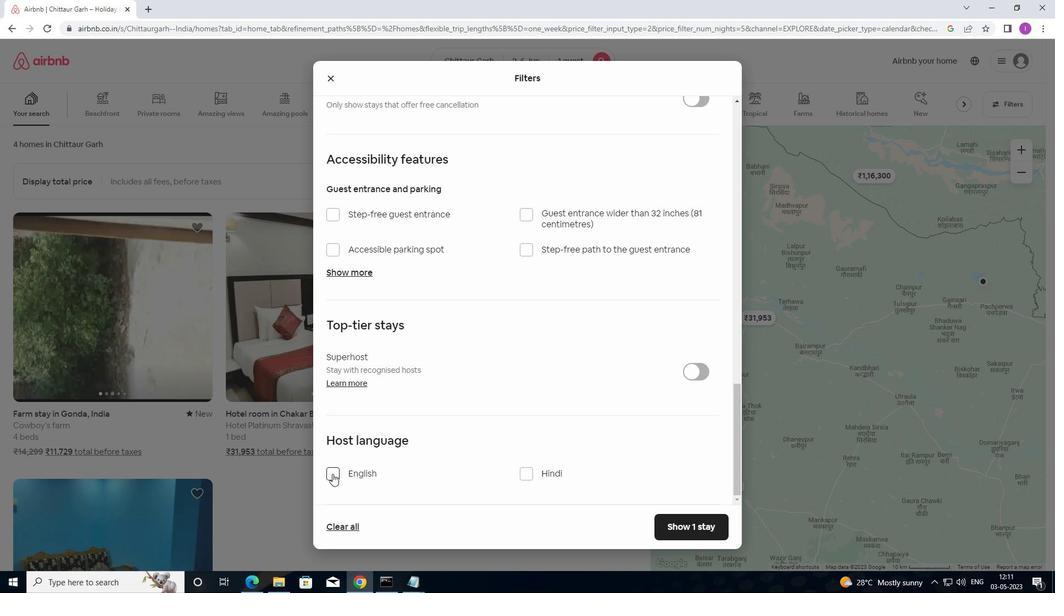 
Action: Mouse pressed left at (331, 474)
Screenshot: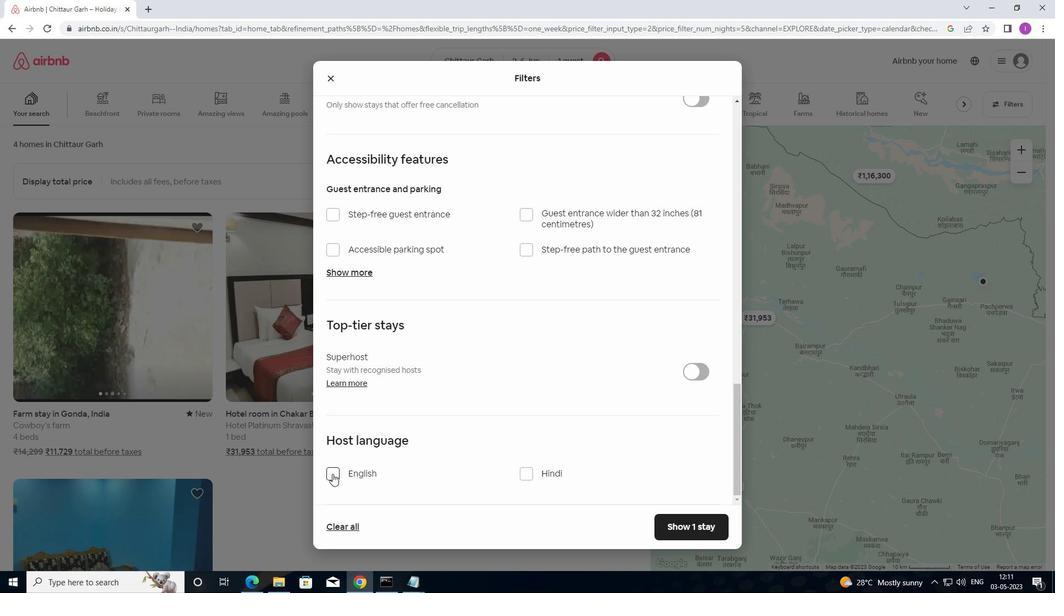 
Action: Mouse moved to (682, 534)
Screenshot: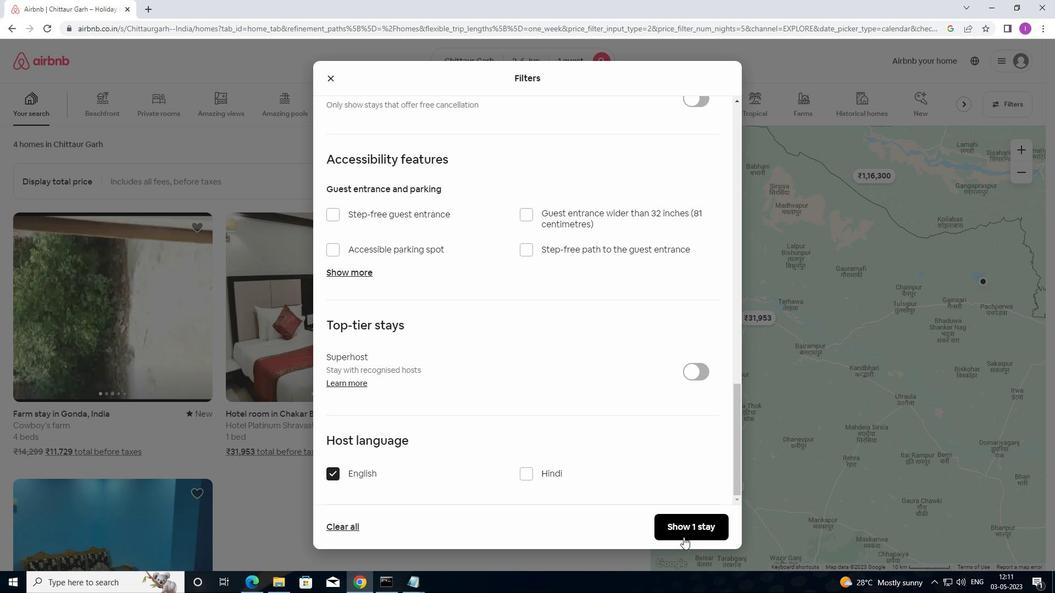 
Action: Mouse pressed left at (682, 534)
Screenshot: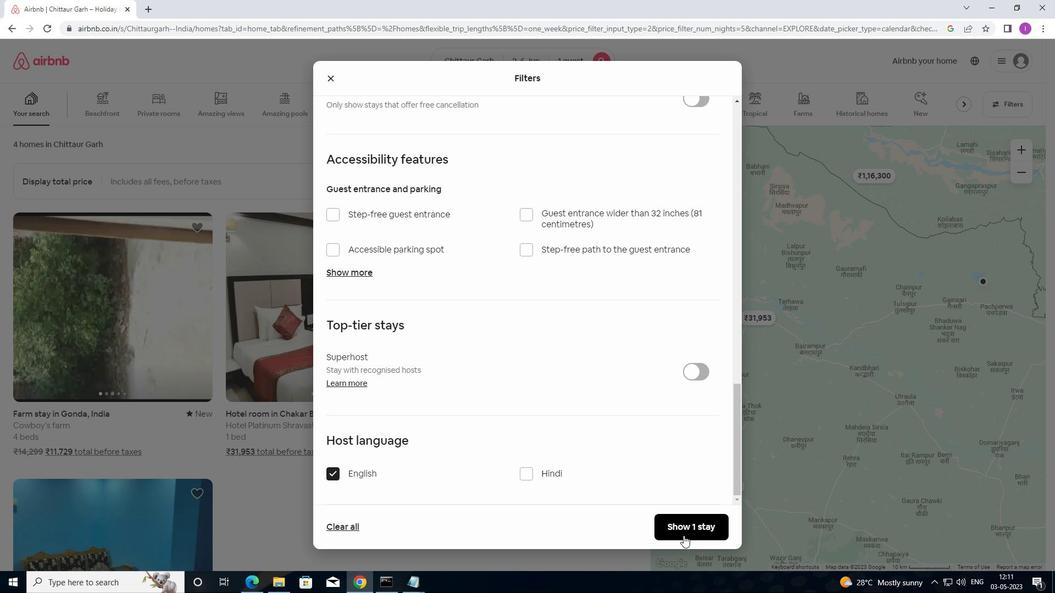 
Action: Mouse moved to (692, 525)
Screenshot: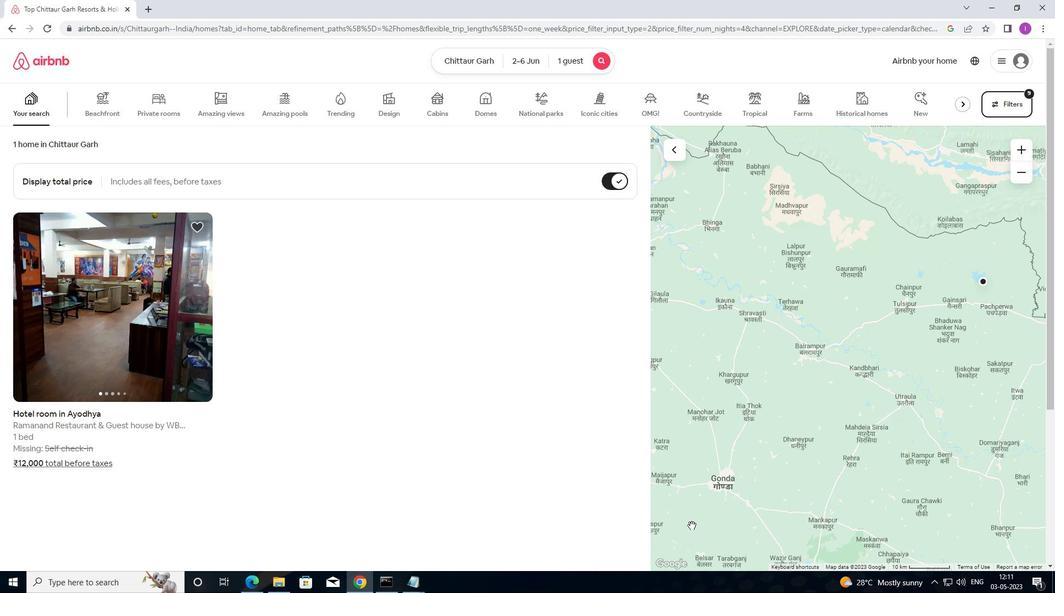 
